 Task: Log work in the project BuildTech for the issue 'Implement a new cloud-based supply chain management system for a company with advanced supply chain planning and optimization features' spent time as '5w 1d 13h 38m' and remaining time as '4w 2d 18h 58m' and add a flag. Now add the issue to the epic 'Agile transformation'. Log work in the project BuildTech for the issue 'Integrate a new augmented reality advertising feature into an existing mobile application to enhance user experience and advertising revenue' spent time as '3w 6d 12h 9m' and remaining time as '6w 5d 5h 11m' and clone the issue. Now add the issue to the epic 'Software customization and configuration'
Action: Mouse moved to (166, 40)
Screenshot: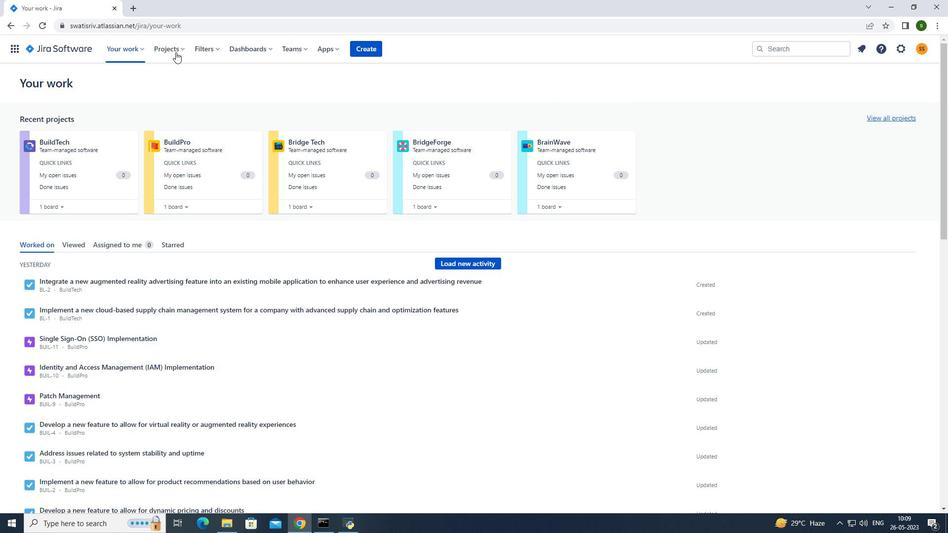
Action: Mouse pressed left at (166, 40)
Screenshot: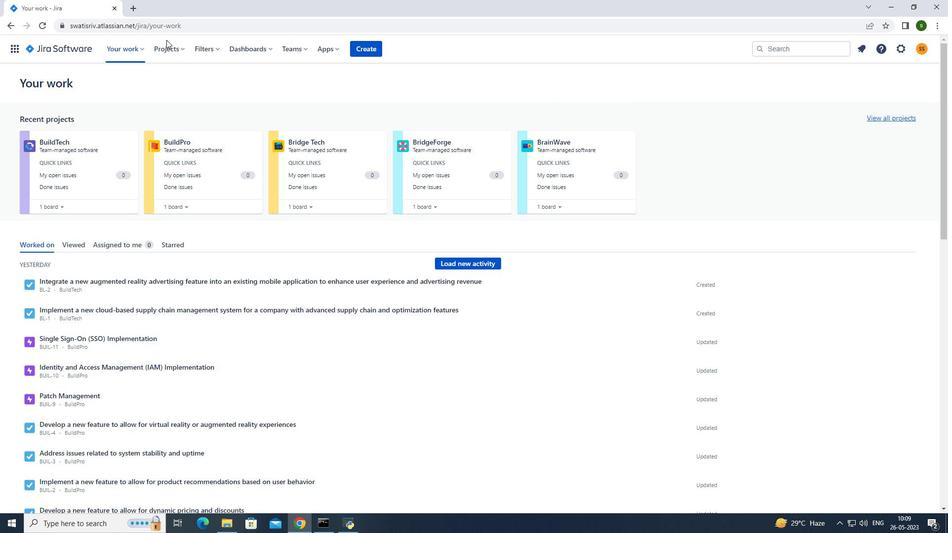 
Action: Mouse moved to (169, 44)
Screenshot: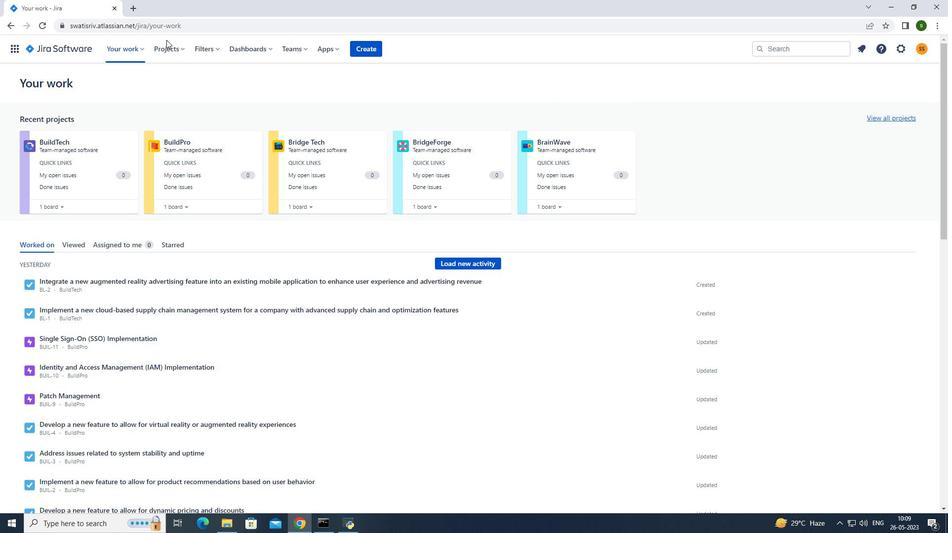 
Action: Mouse pressed left at (169, 44)
Screenshot: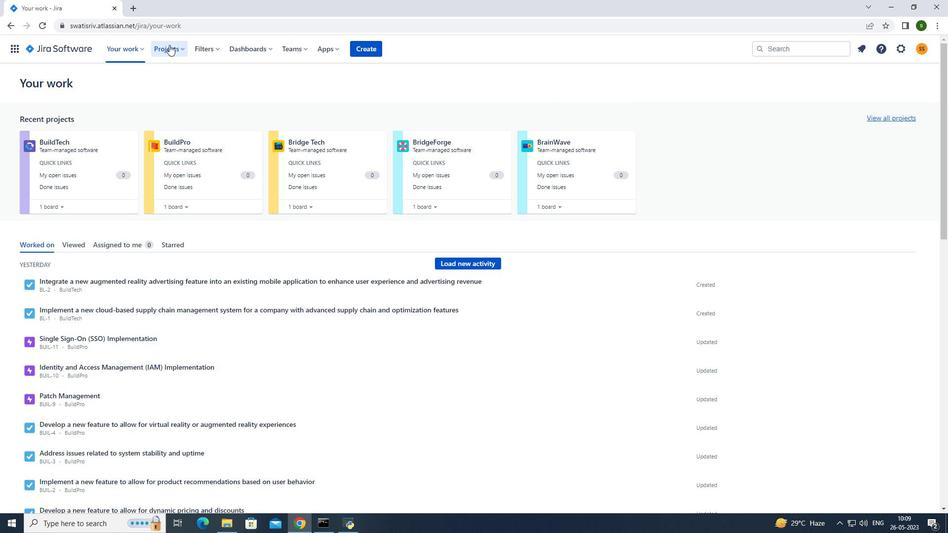
Action: Mouse moved to (235, 92)
Screenshot: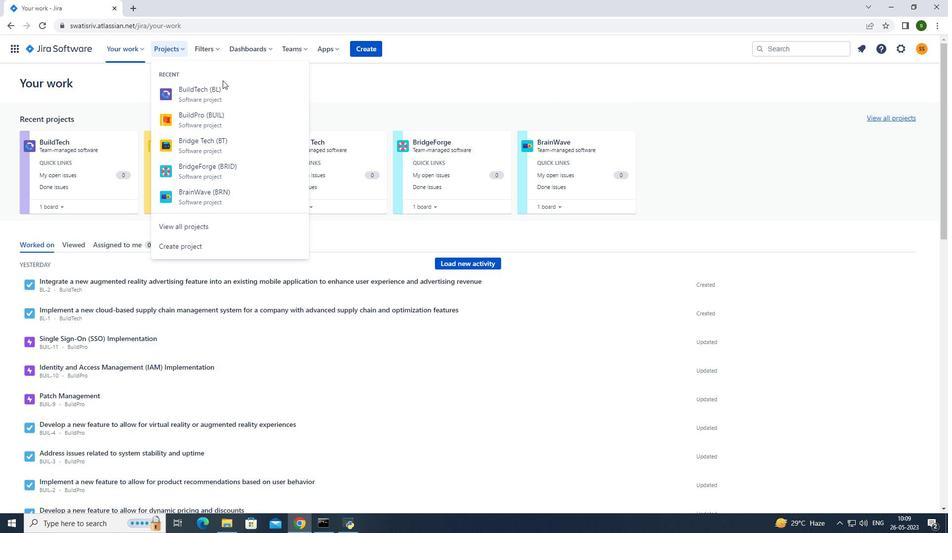 
Action: Mouse pressed left at (235, 92)
Screenshot: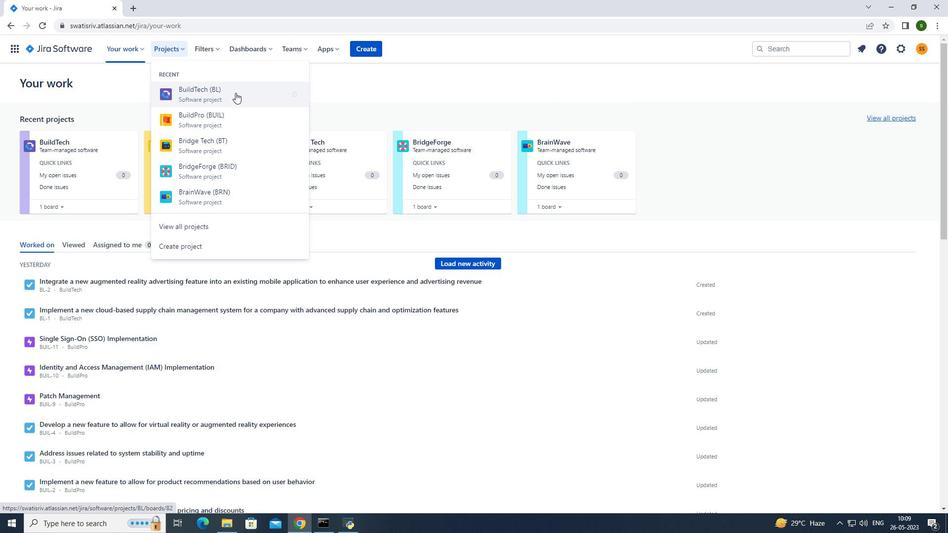 
Action: Mouse moved to (84, 156)
Screenshot: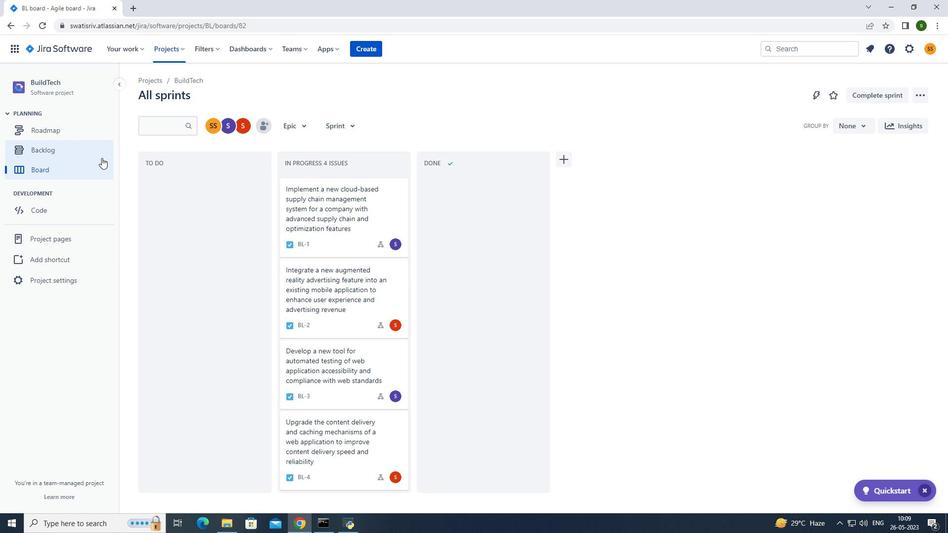 
Action: Mouse pressed left at (84, 156)
Screenshot: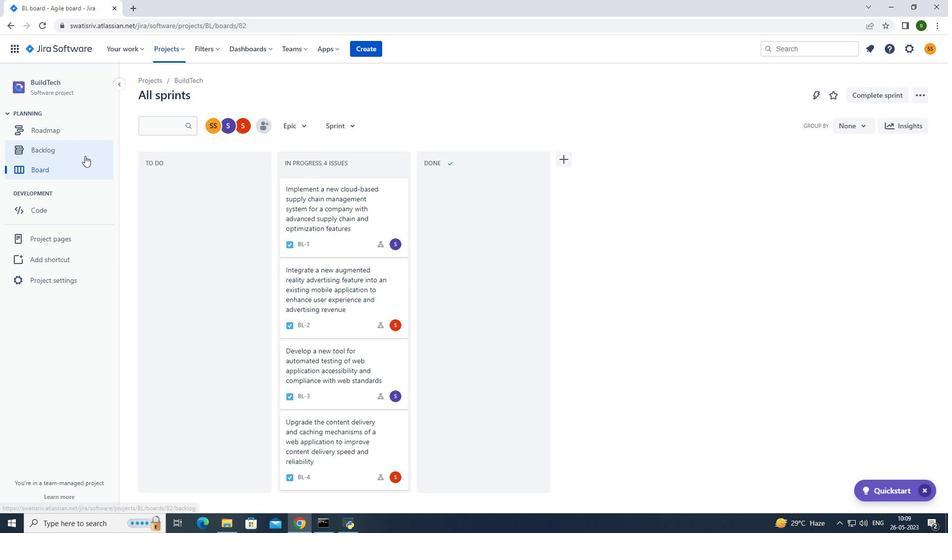 
Action: Mouse moved to (792, 184)
Screenshot: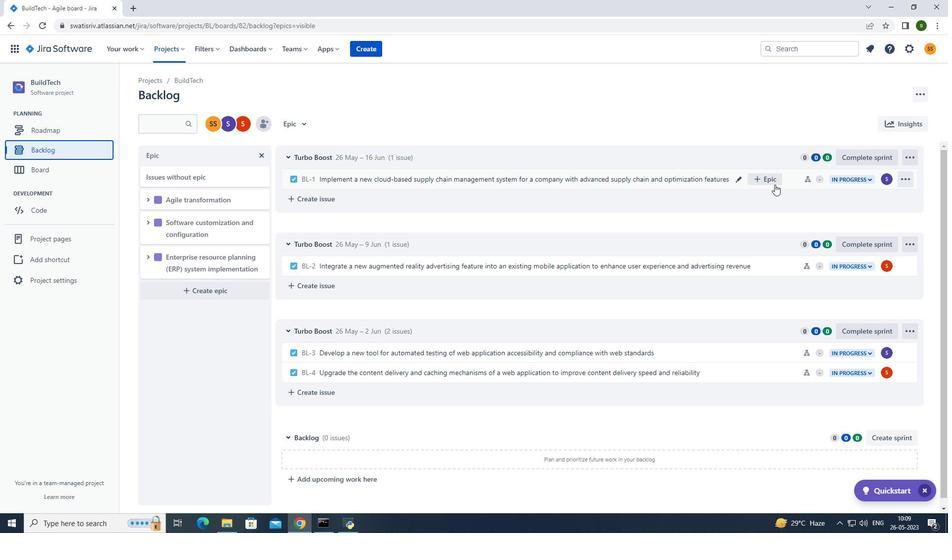 
Action: Mouse pressed left at (792, 184)
Screenshot: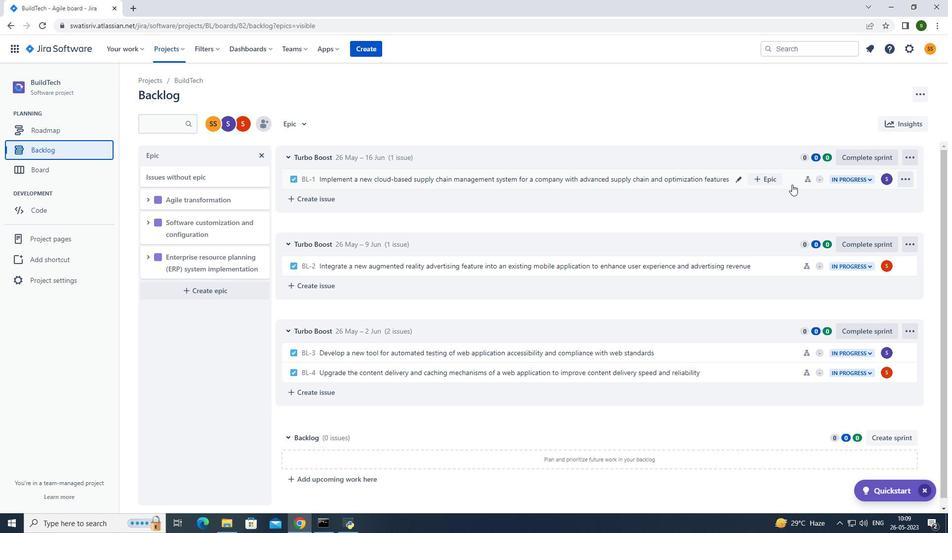 
Action: Mouse moved to (908, 158)
Screenshot: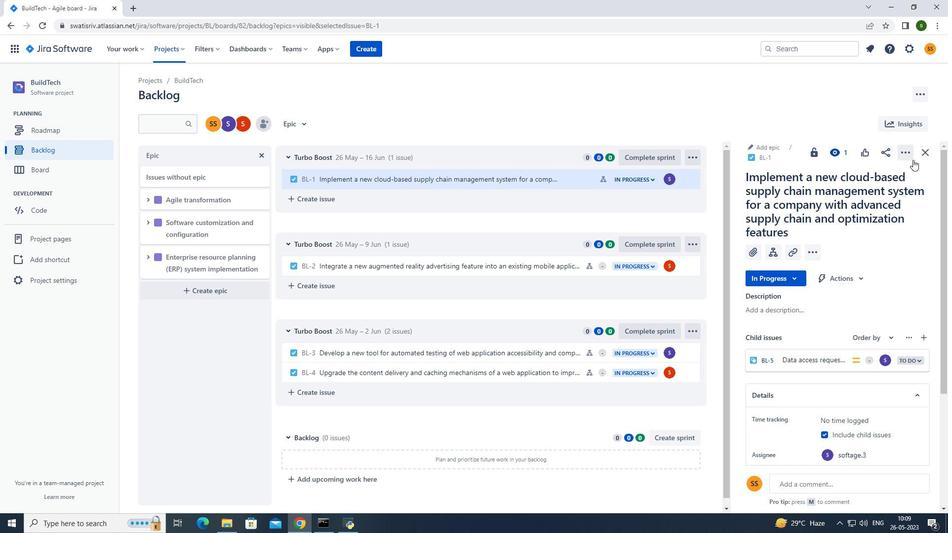 
Action: Mouse pressed left at (908, 158)
Screenshot: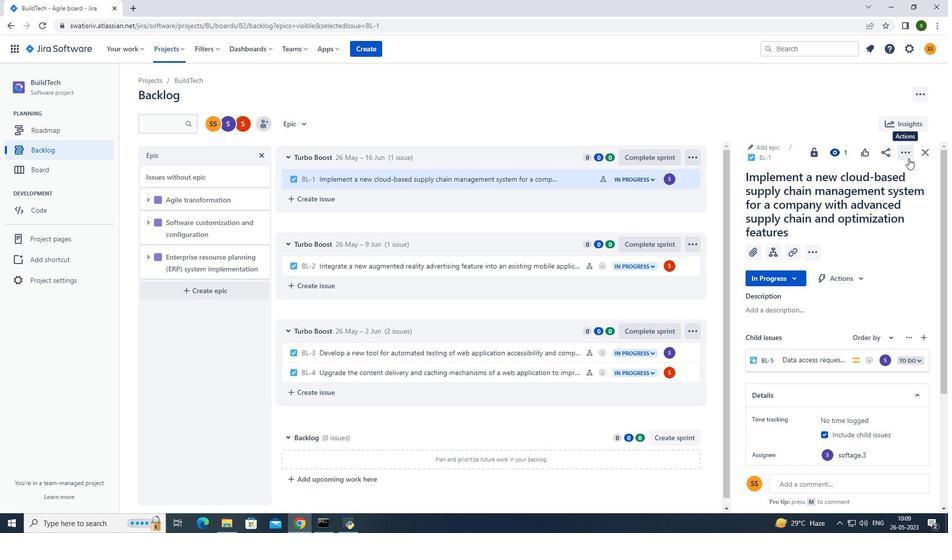 
Action: Mouse moved to (879, 175)
Screenshot: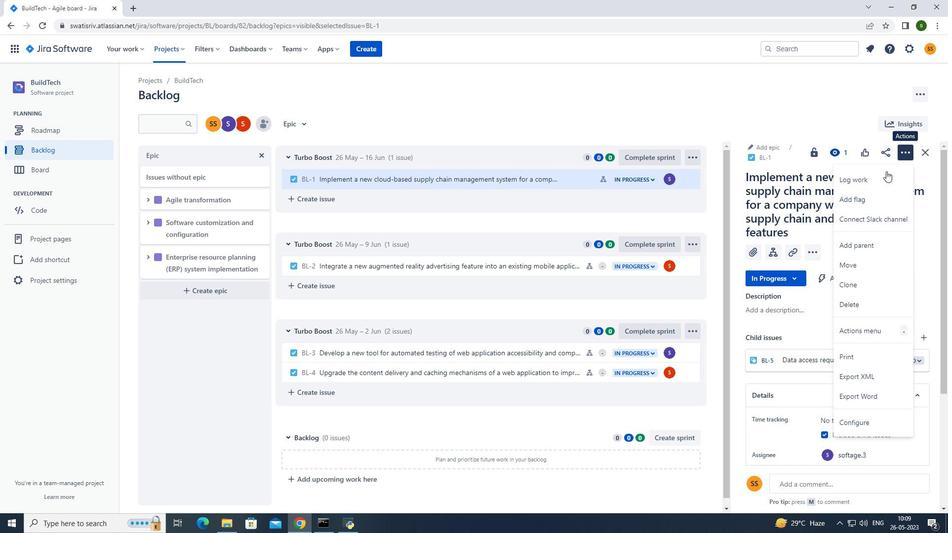 
Action: Mouse pressed left at (879, 175)
Screenshot: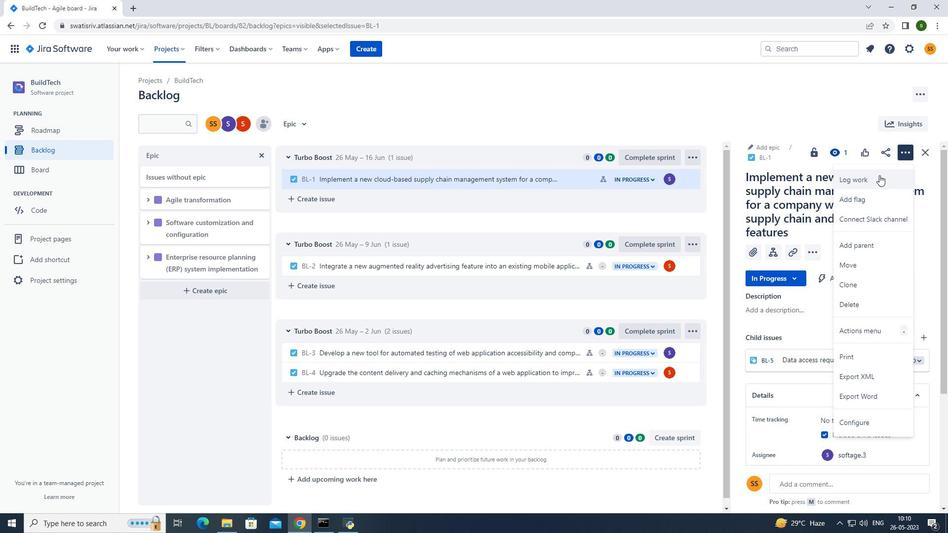 
Action: Mouse moved to (434, 145)
Screenshot: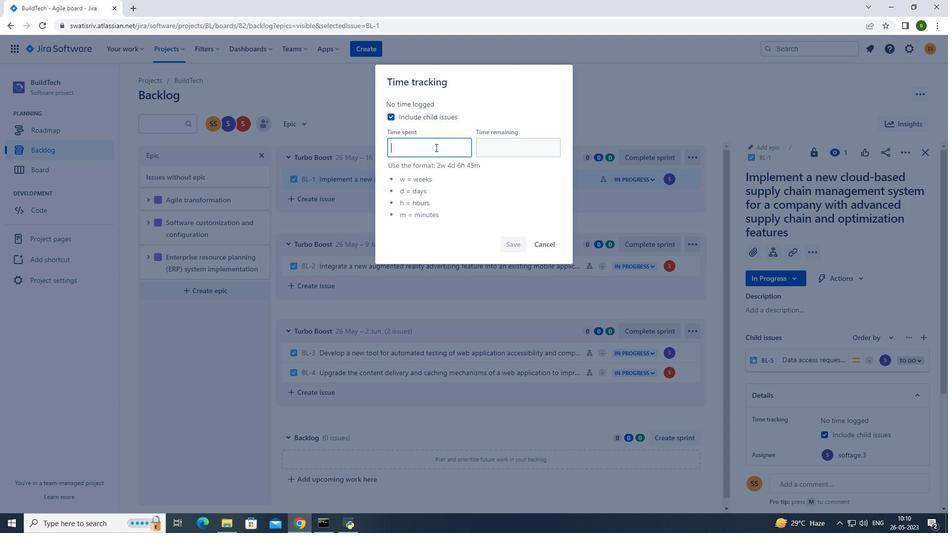 
Action: Key pressed 5w<Key.space>1d<Key.space>13h<Key.space>38m
Screenshot: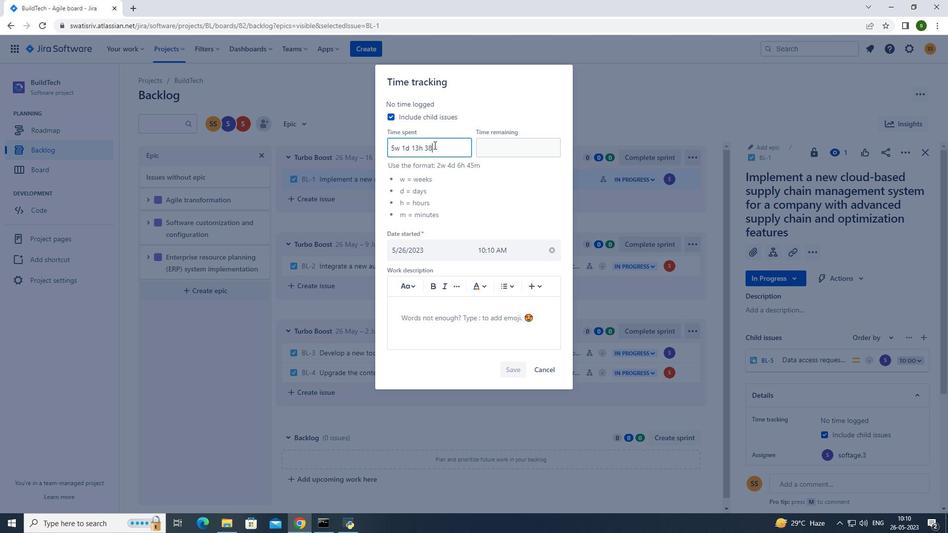 
Action: Mouse moved to (495, 143)
Screenshot: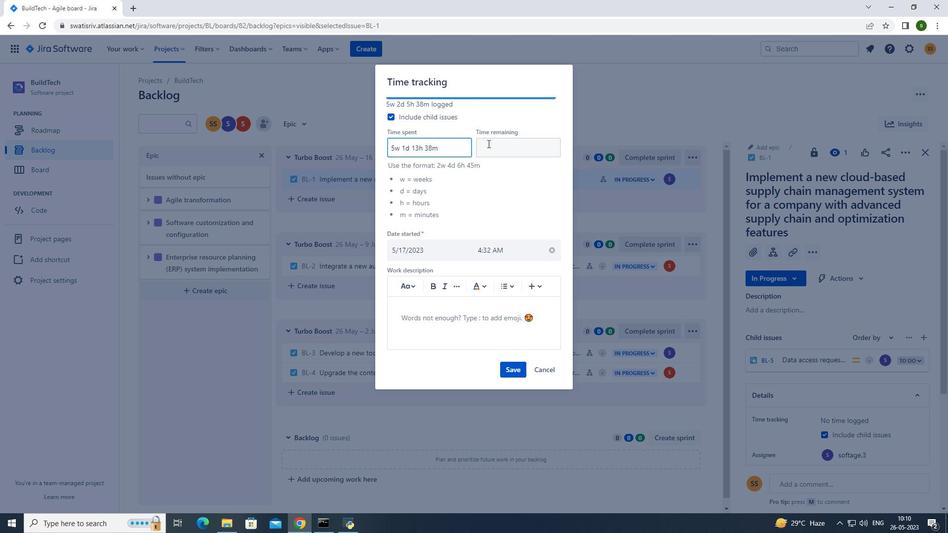 
Action: Mouse pressed left at (495, 143)
Screenshot: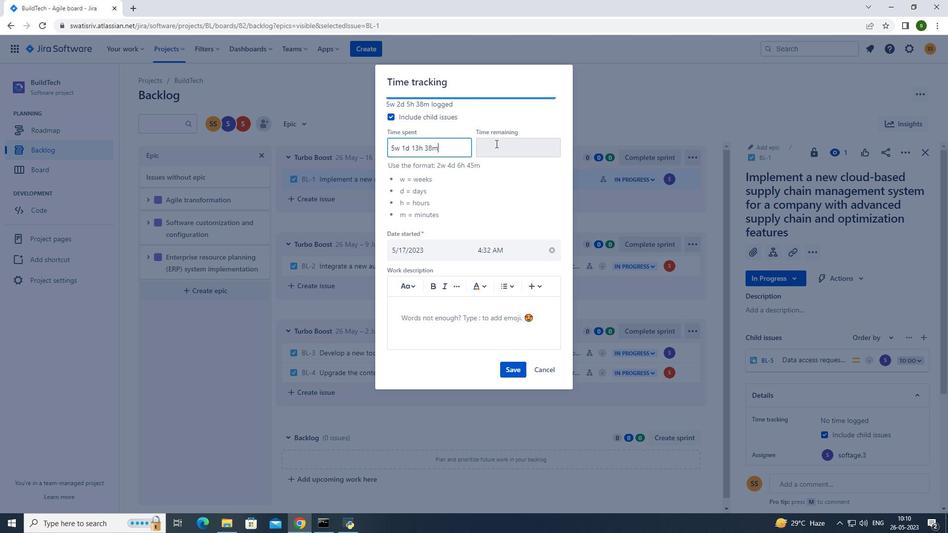 
Action: Key pressed 4w<Key.space>2d<Key.space>18h<Key.space>58m
Screenshot: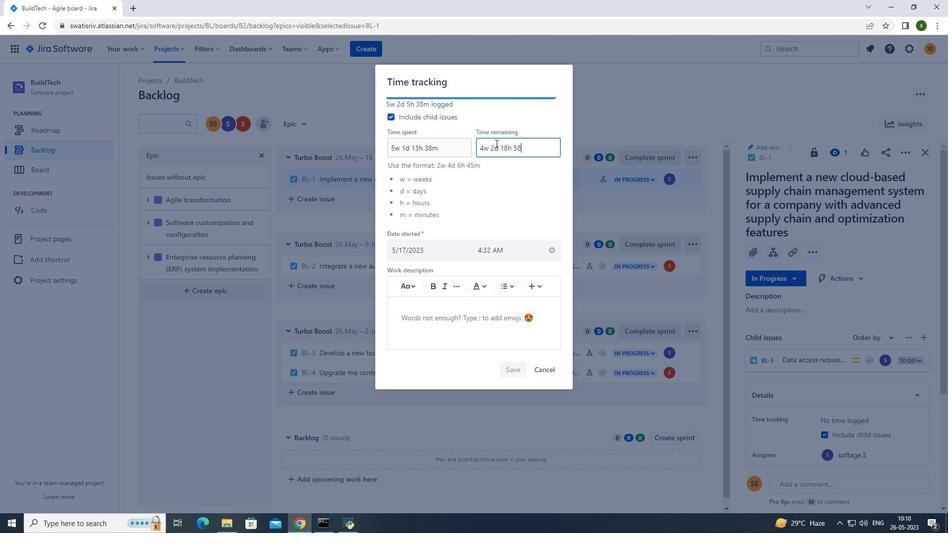 
Action: Mouse moved to (513, 367)
Screenshot: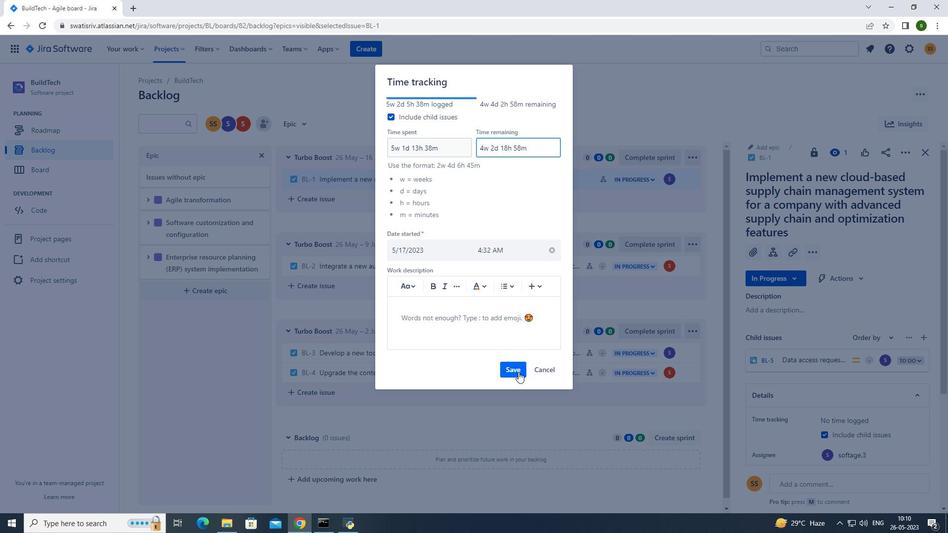 
Action: Mouse pressed left at (513, 367)
Screenshot: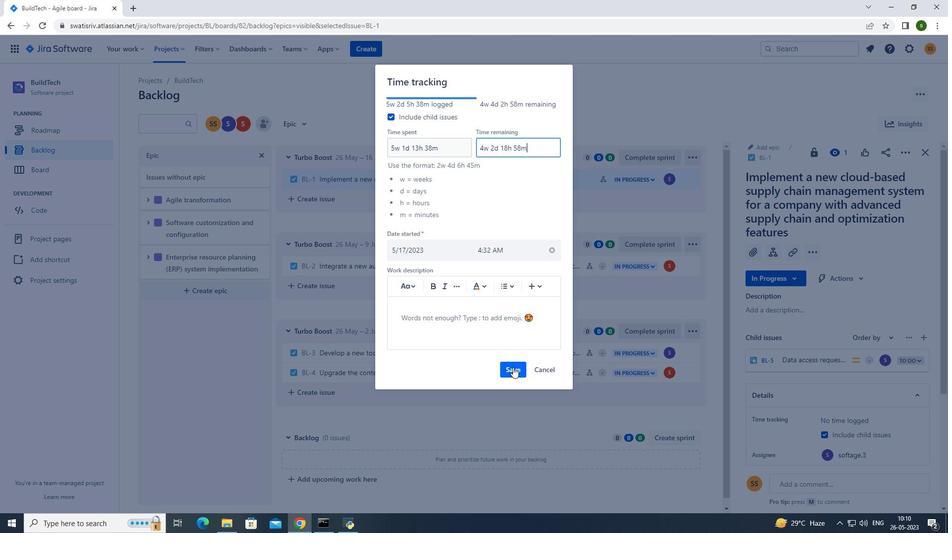 
Action: Mouse moved to (902, 151)
Screenshot: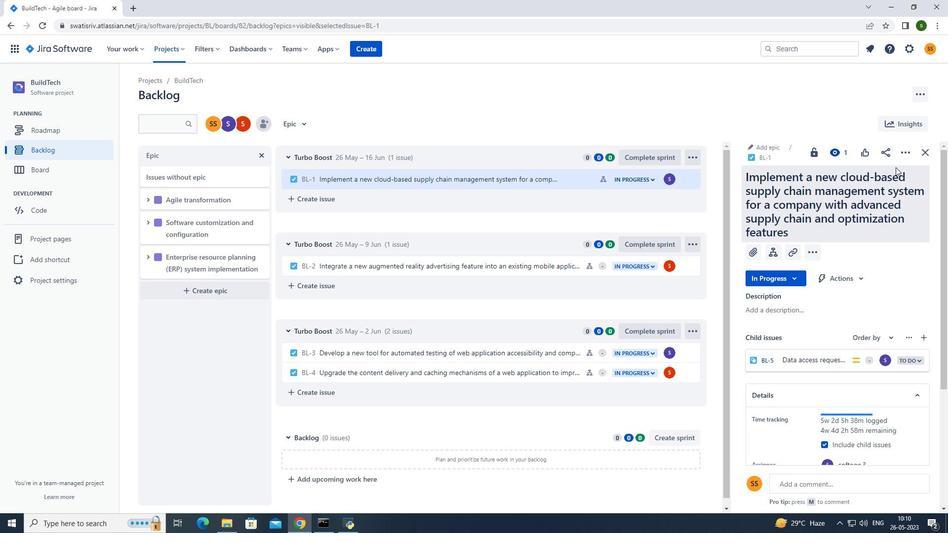 
Action: Mouse pressed left at (902, 151)
Screenshot: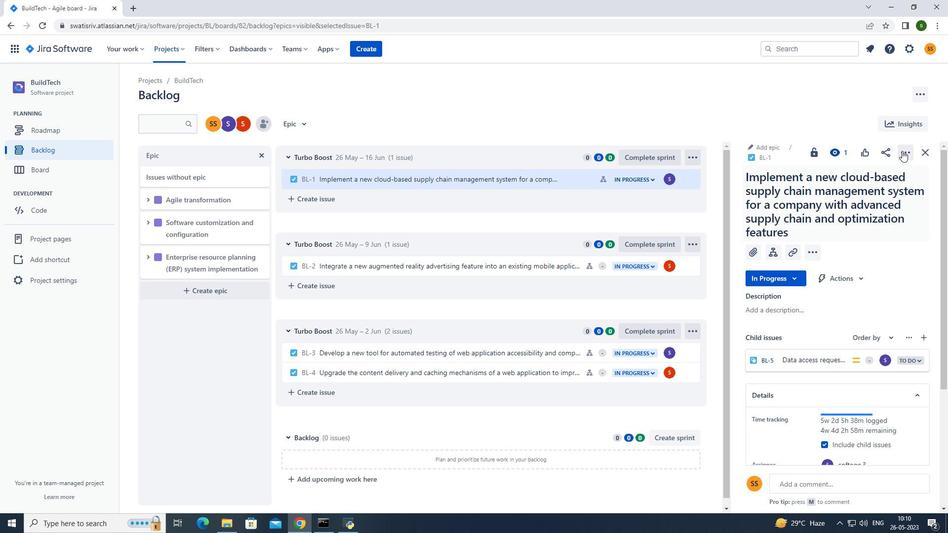 
Action: Mouse moved to (869, 198)
Screenshot: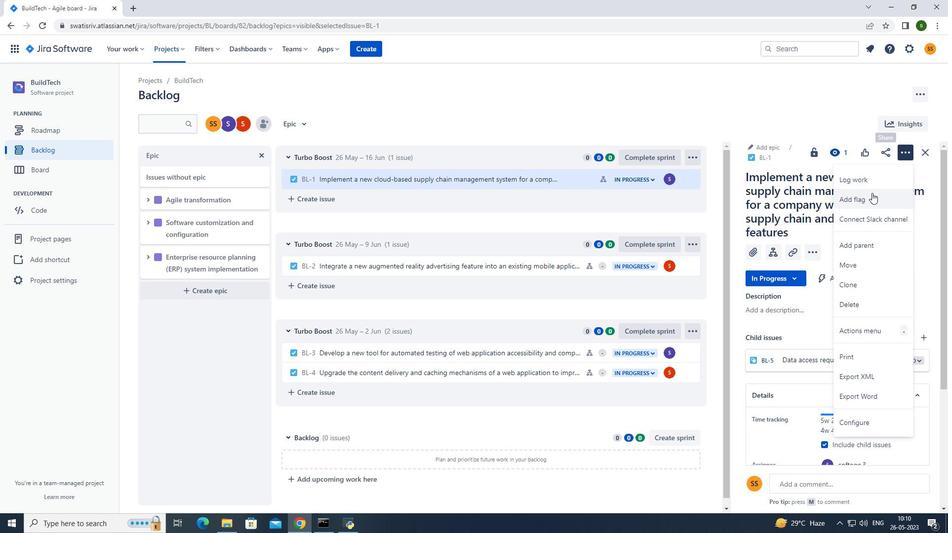
Action: Mouse pressed left at (869, 198)
Screenshot: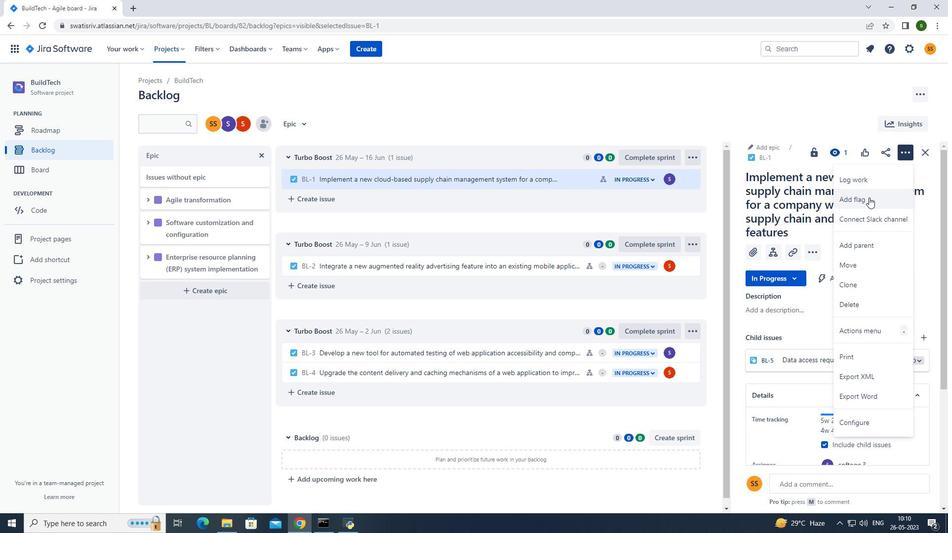 
Action: Mouse moved to (552, 179)
Screenshot: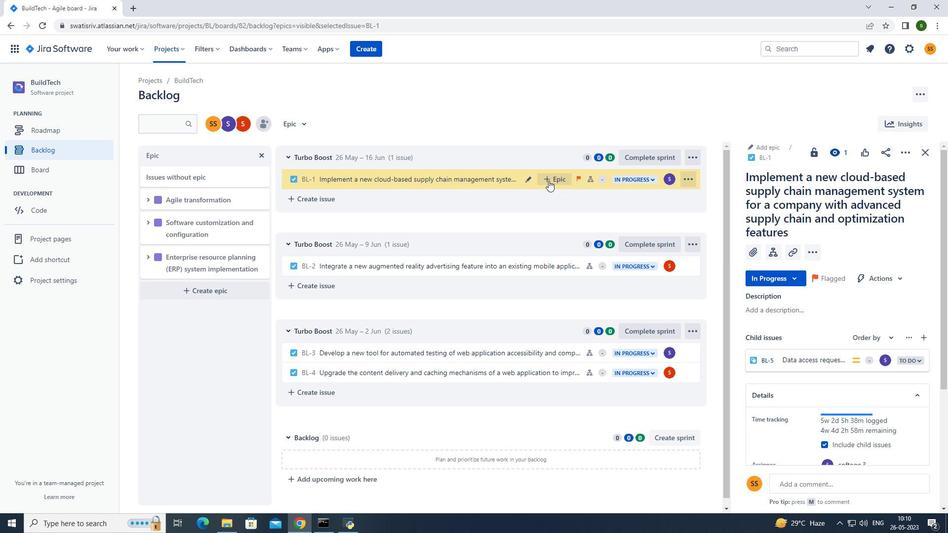 
Action: Mouse pressed left at (552, 179)
Screenshot: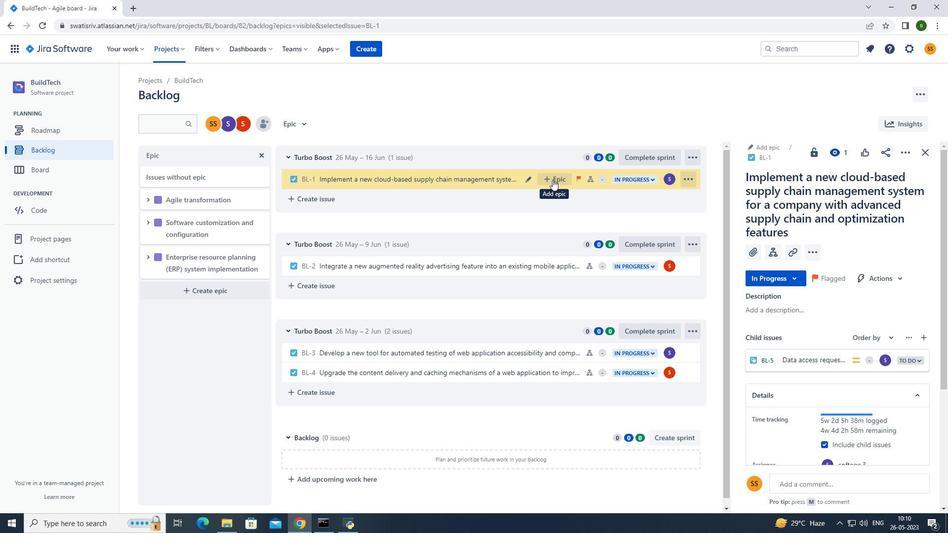 
Action: Mouse moved to (583, 246)
Screenshot: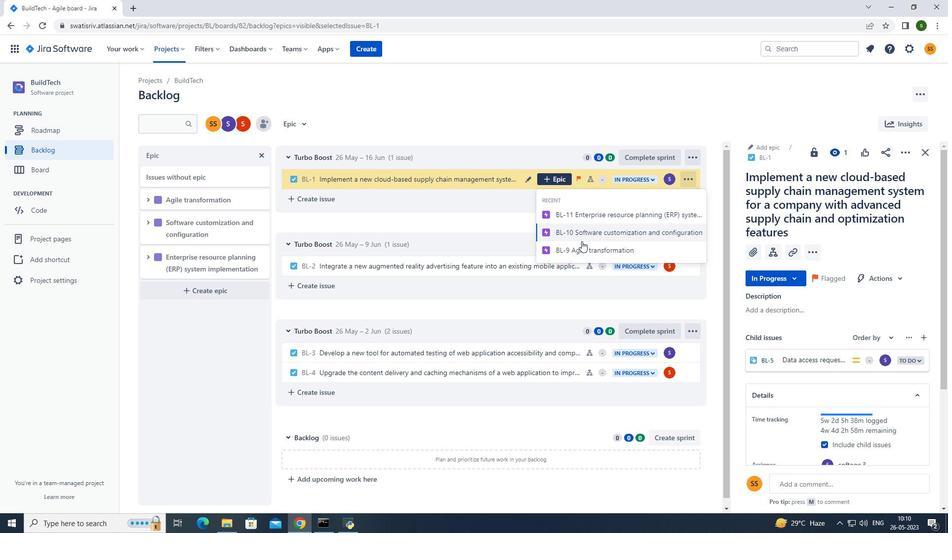 
Action: Mouse pressed left at (583, 246)
Screenshot: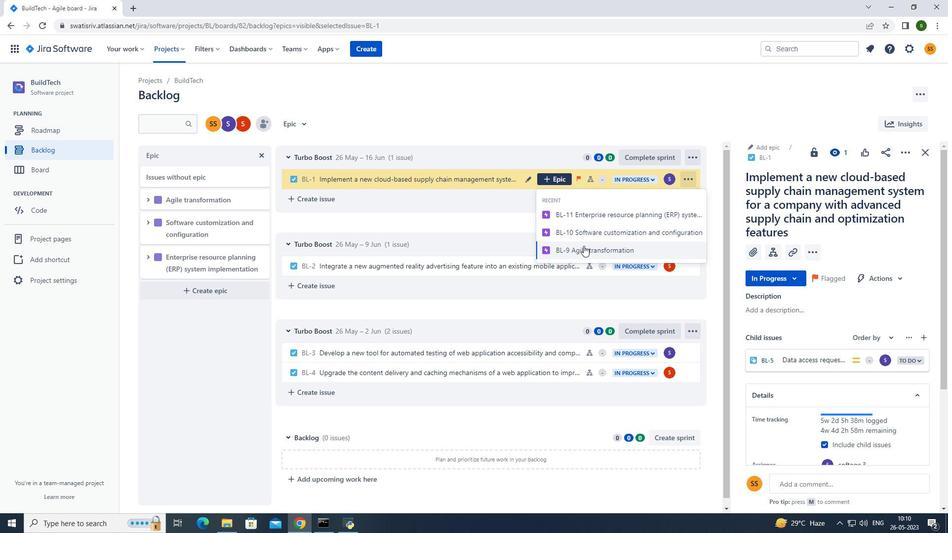 
Action: Mouse moved to (299, 127)
Screenshot: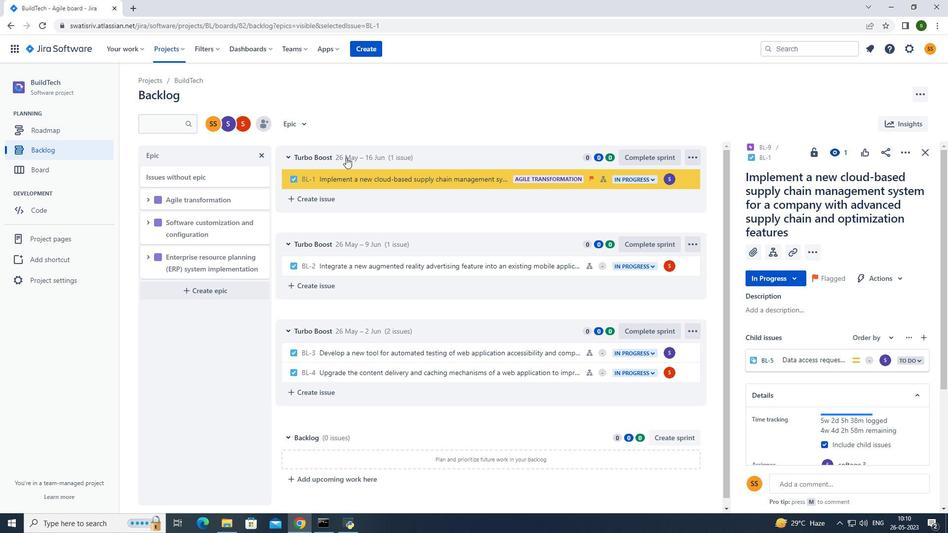 
Action: Mouse pressed left at (299, 127)
Screenshot: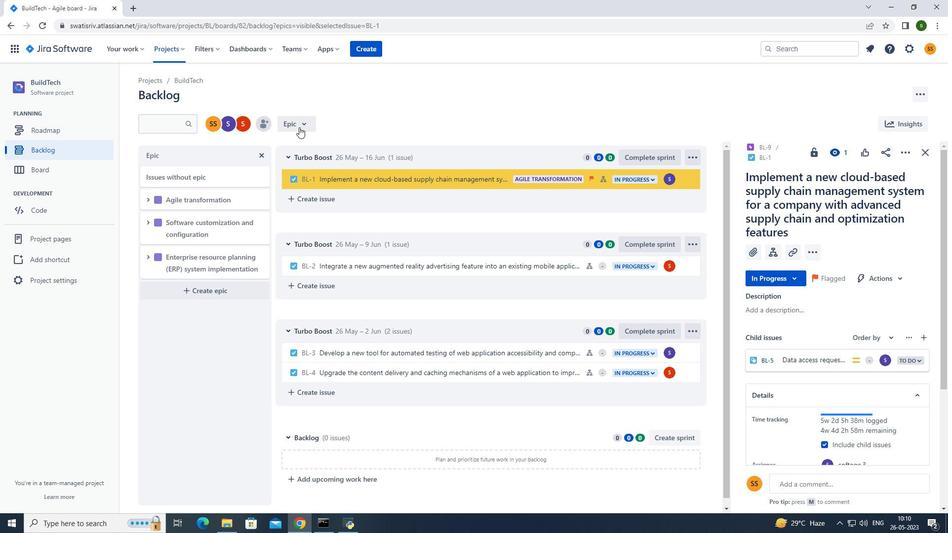 
Action: Mouse moved to (312, 165)
Screenshot: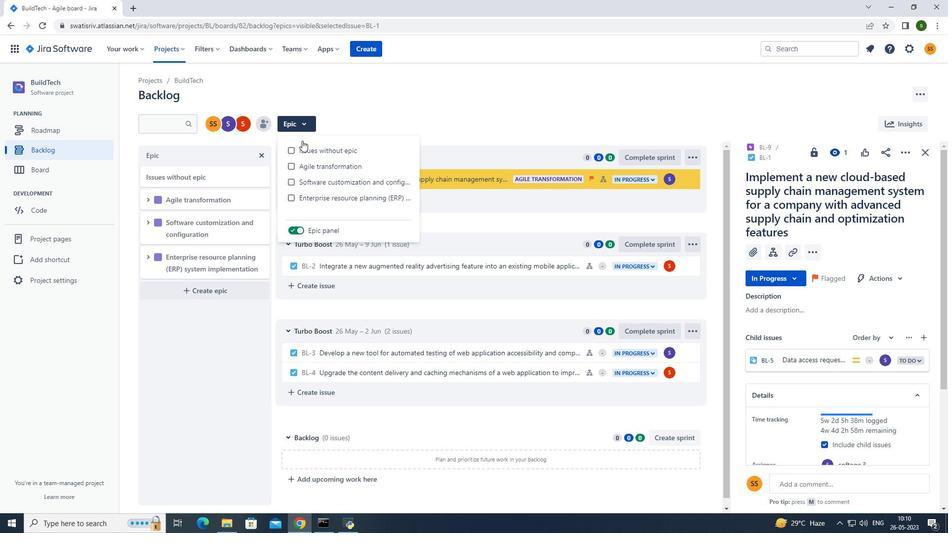 
Action: Mouse pressed left at (312, 165)
Screenshot: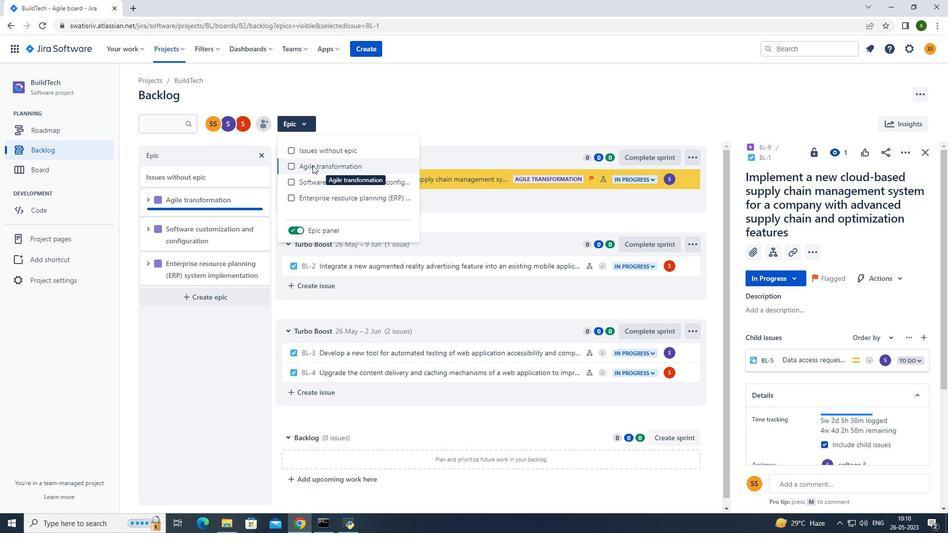 
Action: Mouse moved to (257, 91)
Screenshot: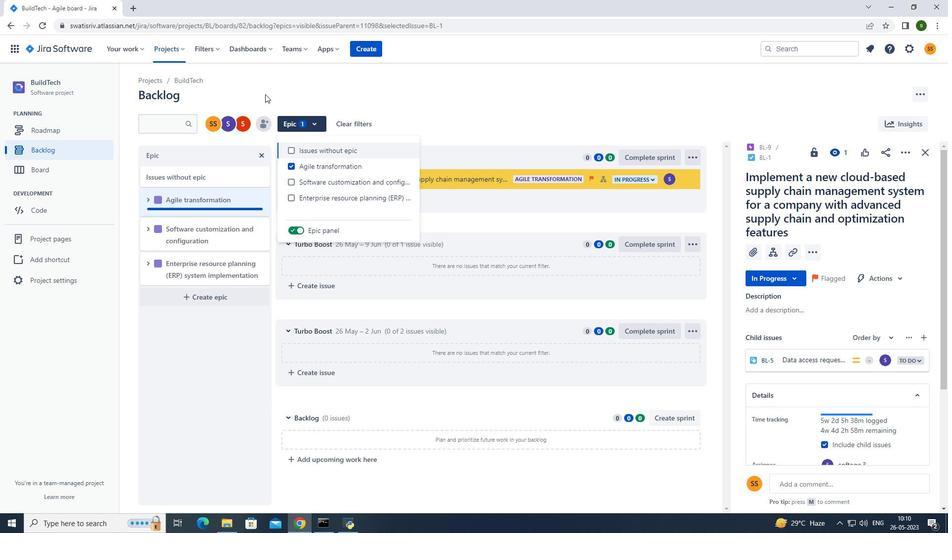 
Action: Mouse pressed left at (257, 91)
Screenshot: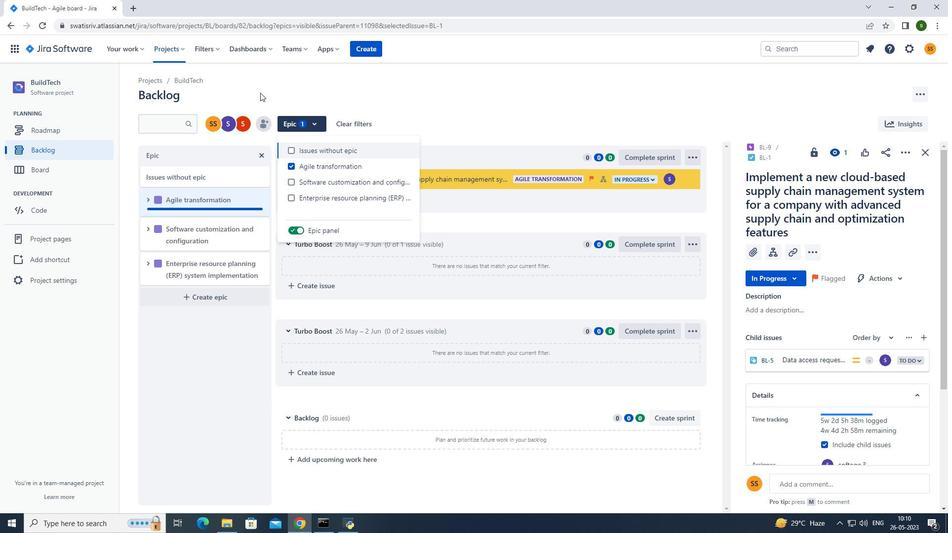 
Action: Mouse moved to (162, 48)
Screenshot: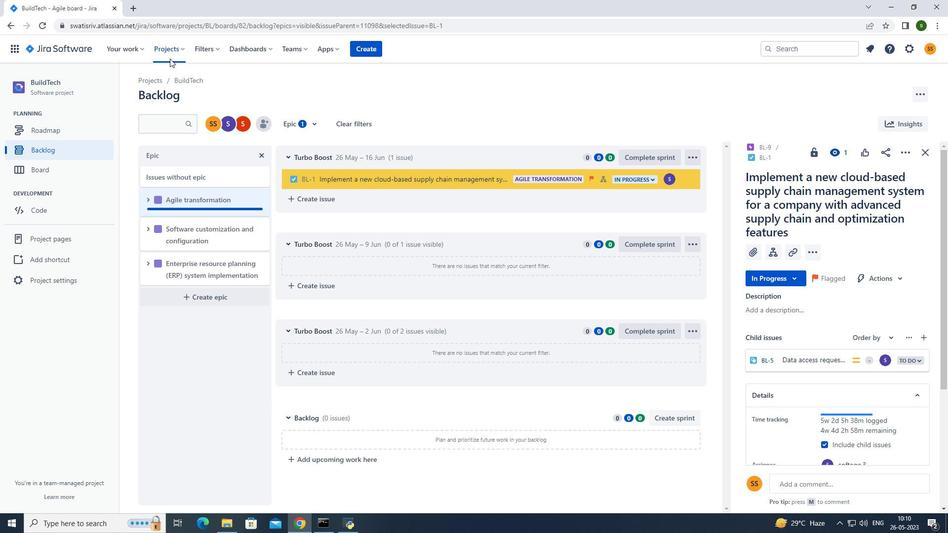 
Action: Mouse pressed left at (162, 48)
Screenshot: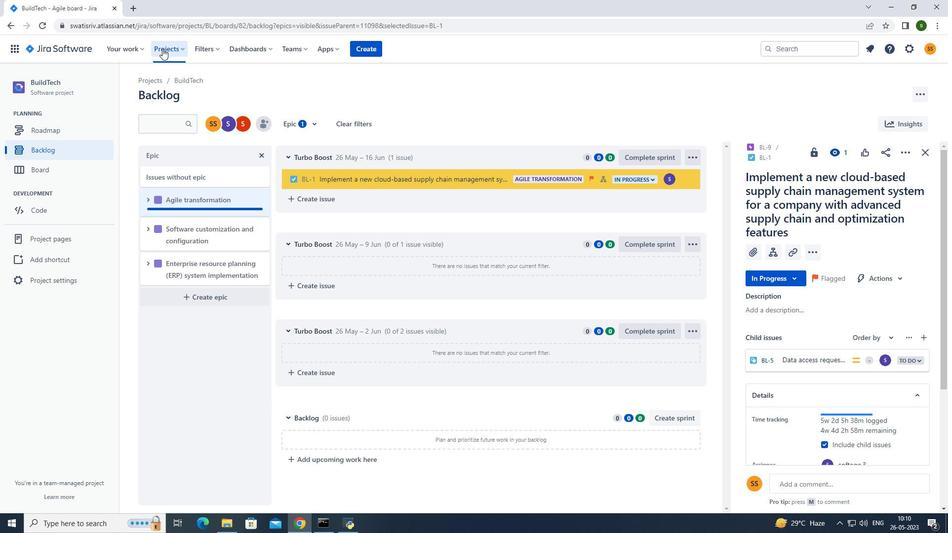 
Action: Mouse moved to (192, 91)
Screenshot: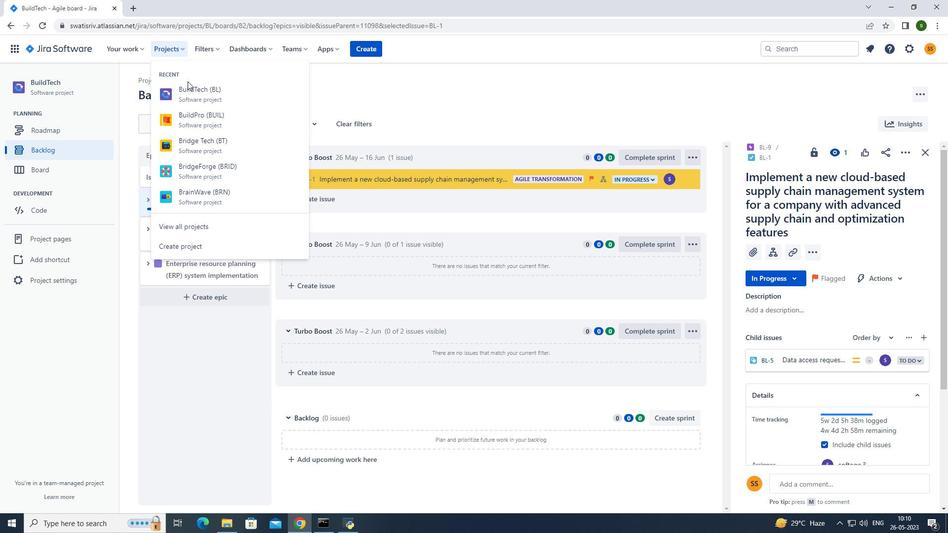 
Action: Mouse pressed left at (192, 91)
Screenshot: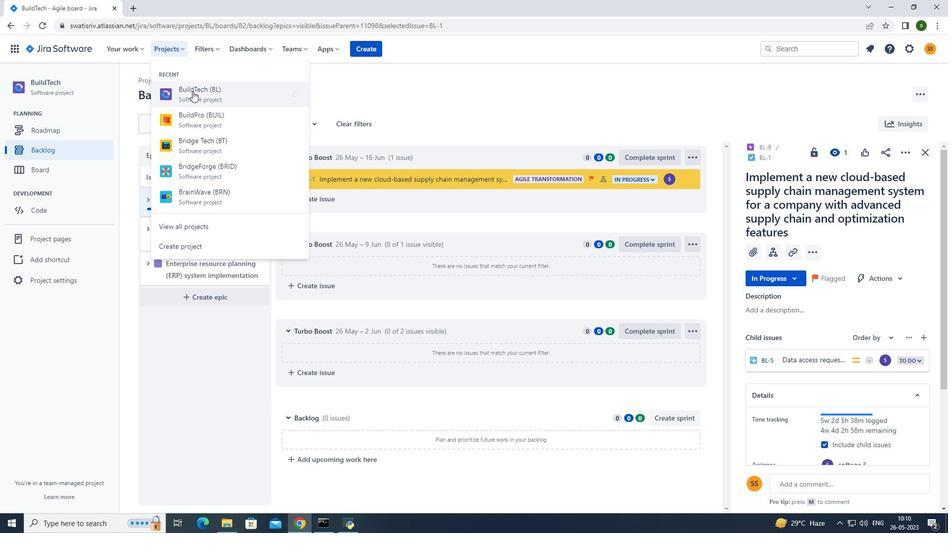 
Action: Mouse moved to (77, 155)
Screenshot: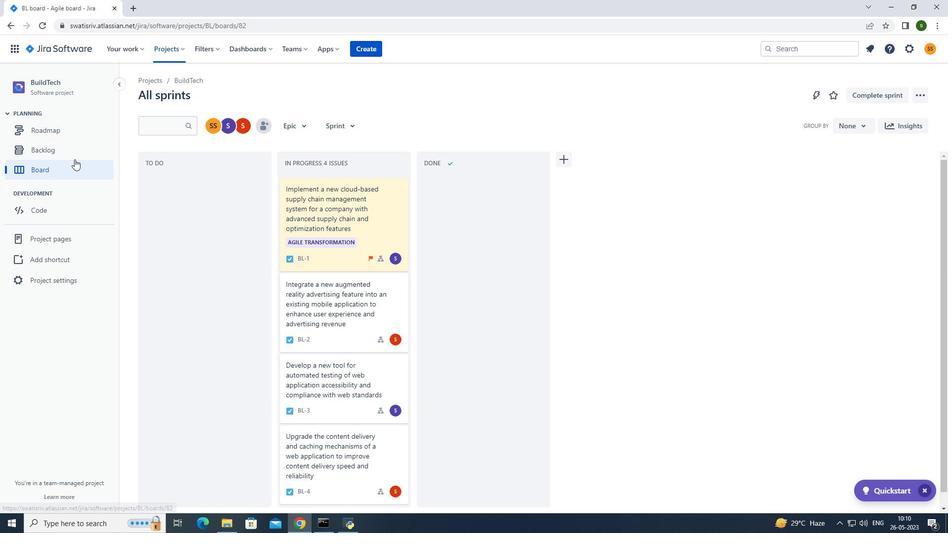 
Action: Mouse pressed left at (77, 155)
Screenshot: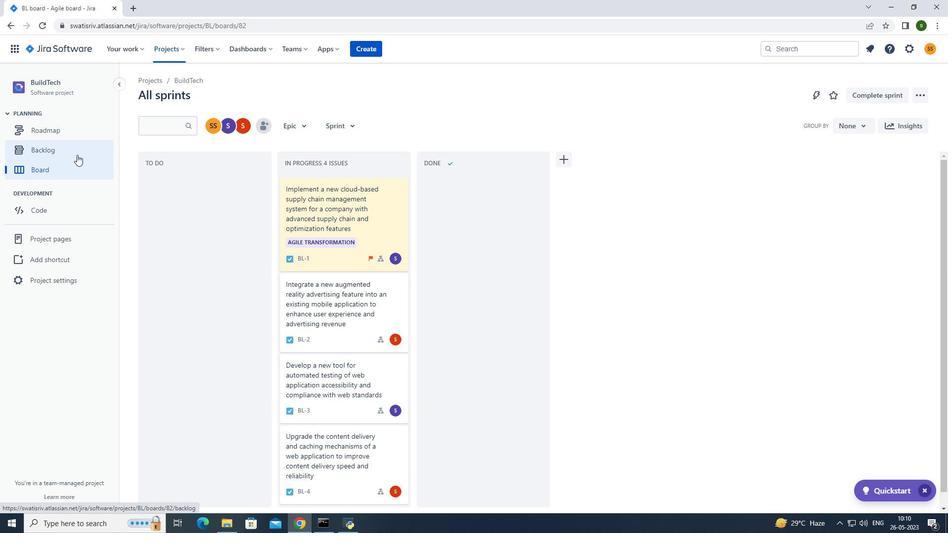 
Action: Mouse moved to (762, 274)
Screenshot: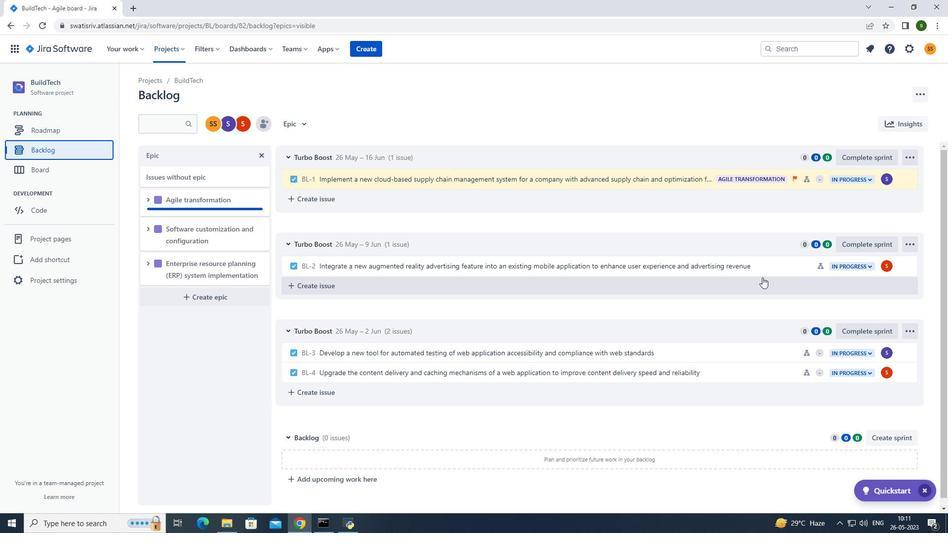 
Action: Mouse pressed left at (762, 274)
Screenshot: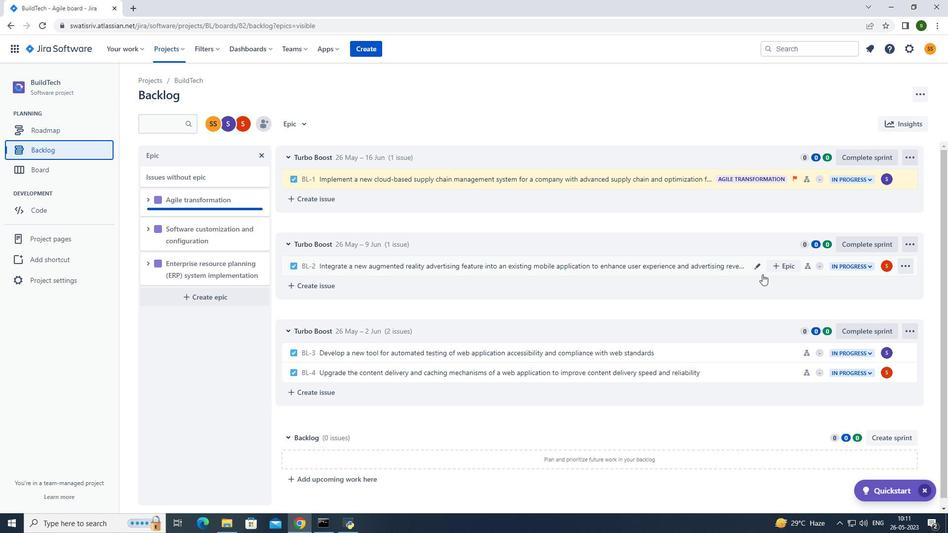 
Action: Mouse moved to (906, 155)
Screenshot: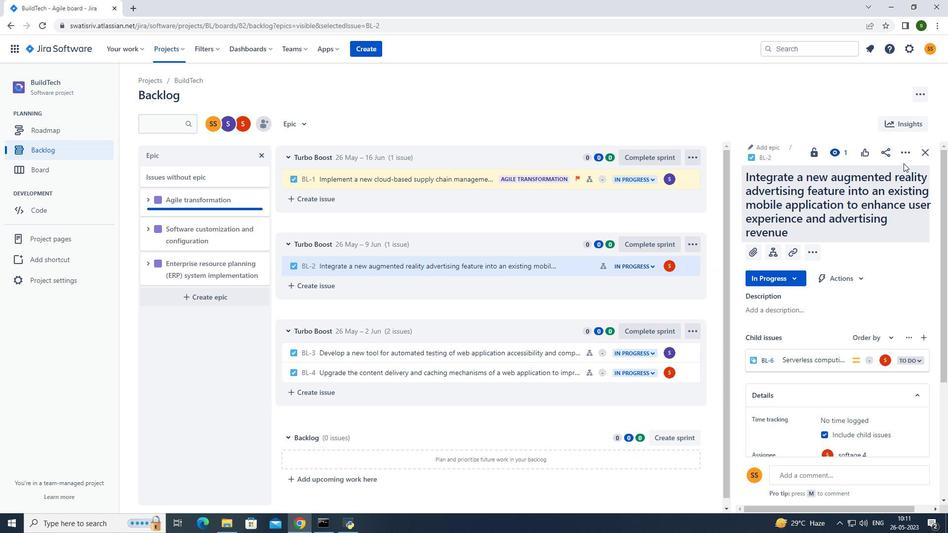 
Action: Mouse pressed left at (906, 155)
Screenshot: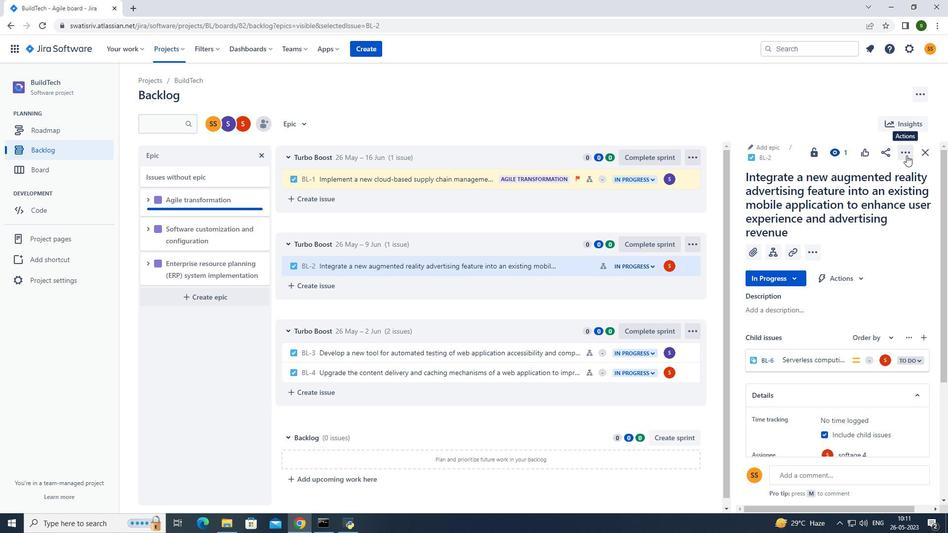 
Action: Mouse moved to (864, 177)
Screenshot: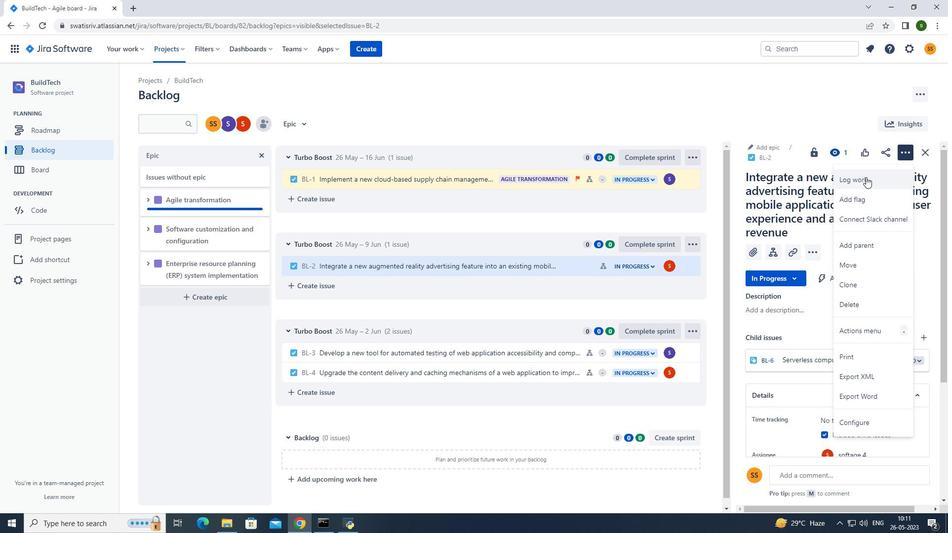 
Action: Mouse pressed left at (864, 177)
Screenshot: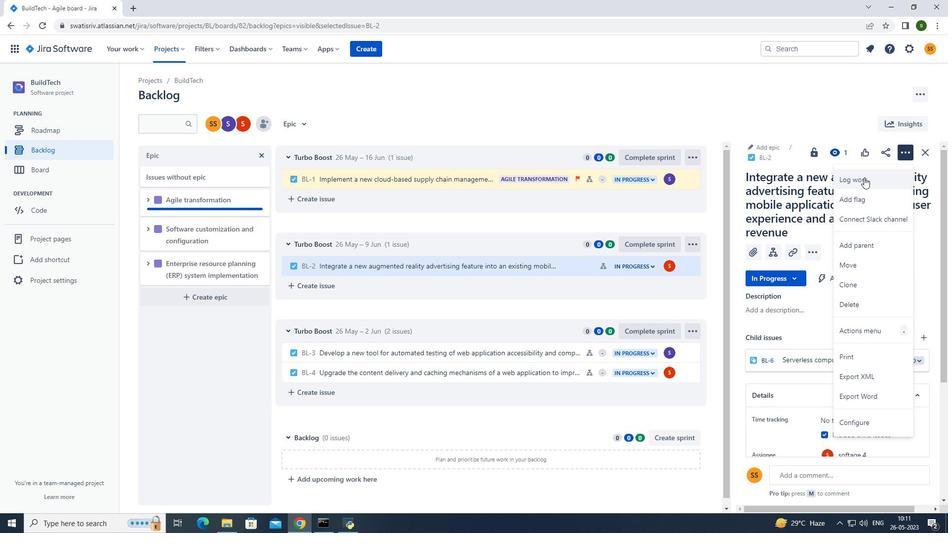 
Action: Mouse moved to (439, 149)
Screenshot: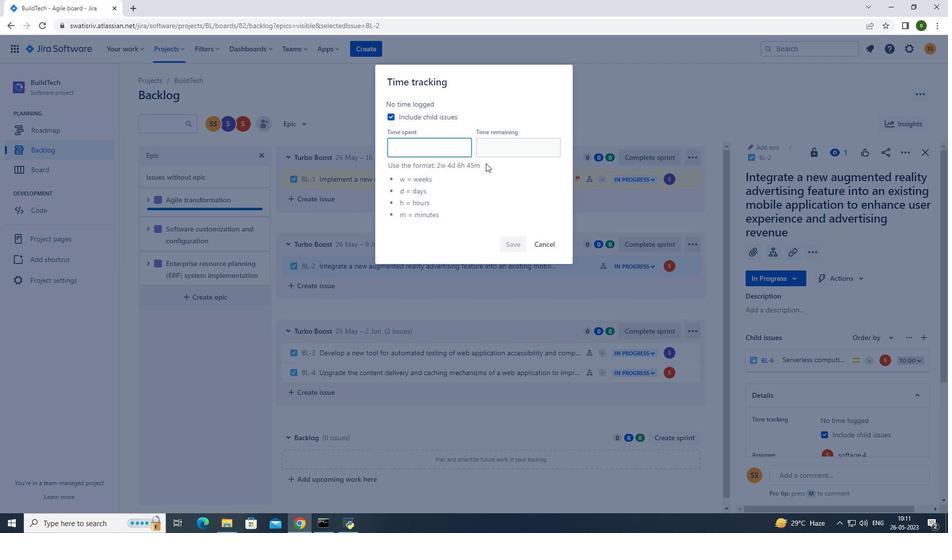 
Action: Key pressed 3w<Key.space>6d<Key.space>12h<Key.space>9m
Screenshot: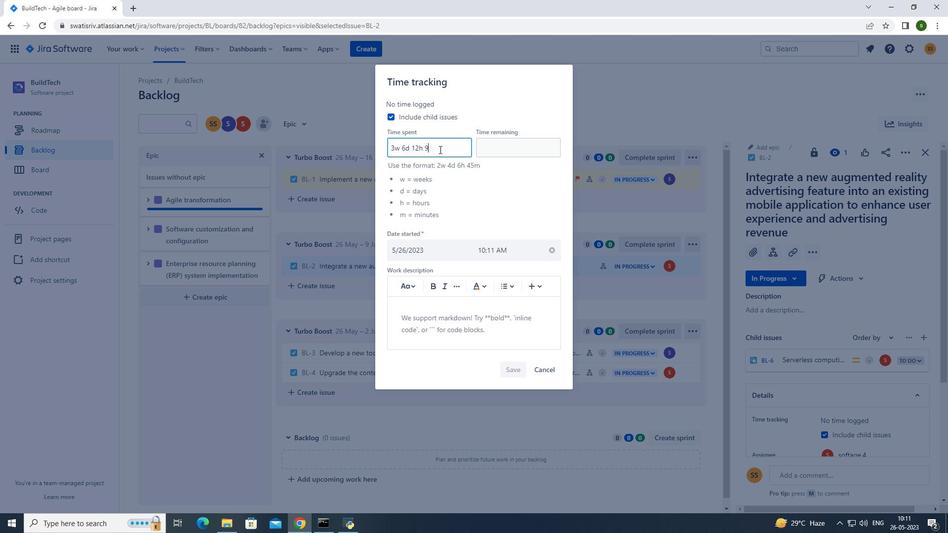 
Action: Mouse moved to (536, 156)
Screenshot: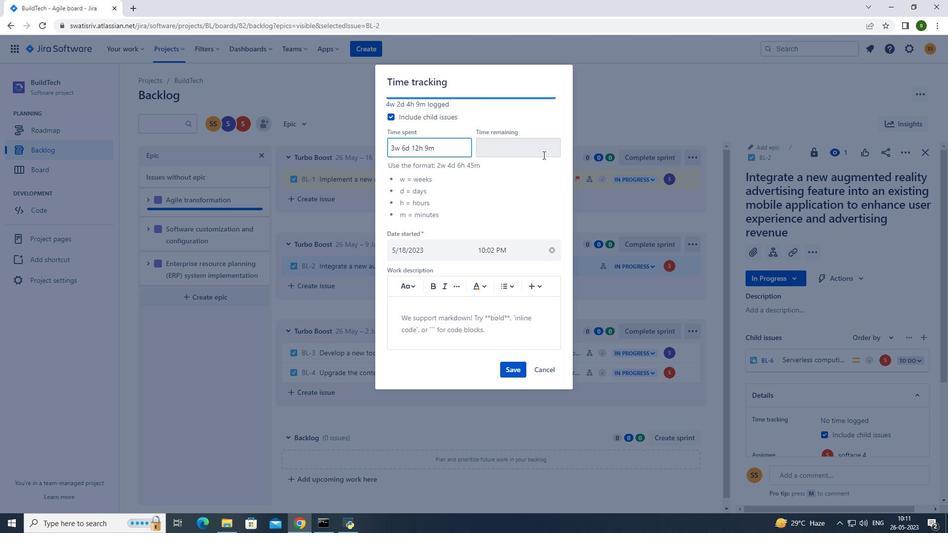 
Action: Mouse pressed left at (536, 156)
Screenshot: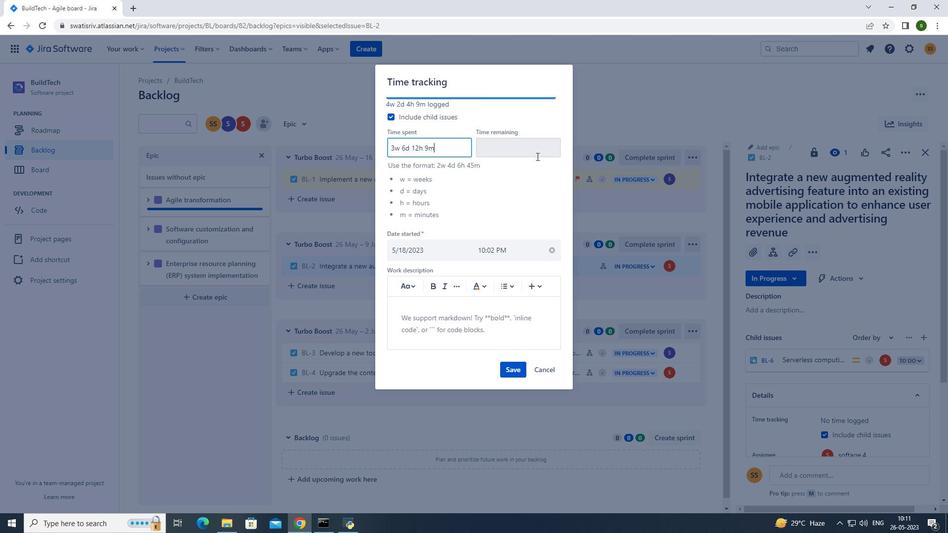 
Action: Mouse moved to (536, 156)
Screenshot: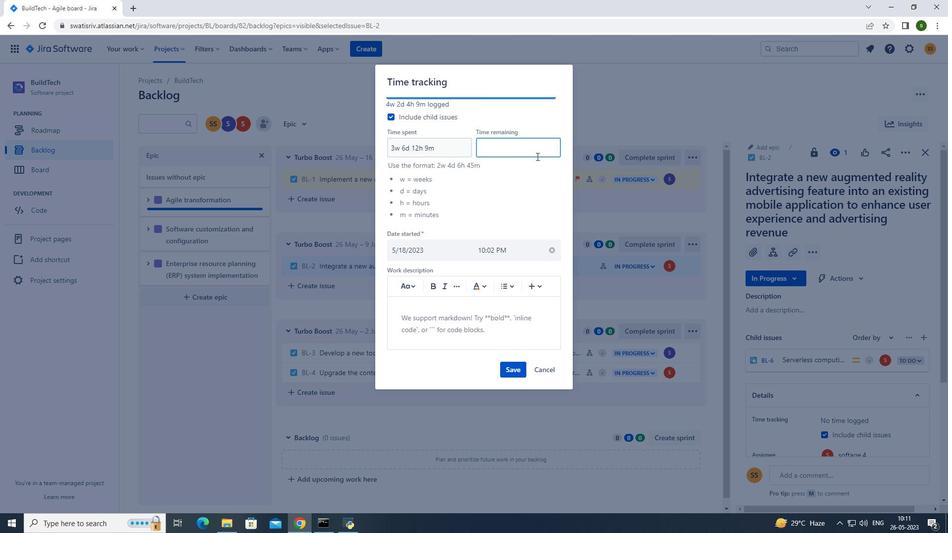 
Action: Key pressed 6w
Screenshot: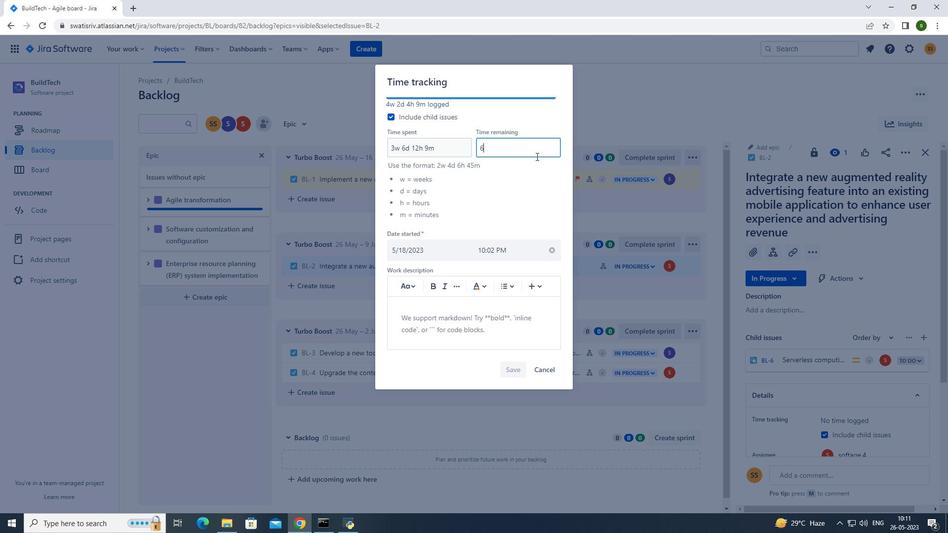 
Action: Mouse moved to (535, 157)
Screenshot: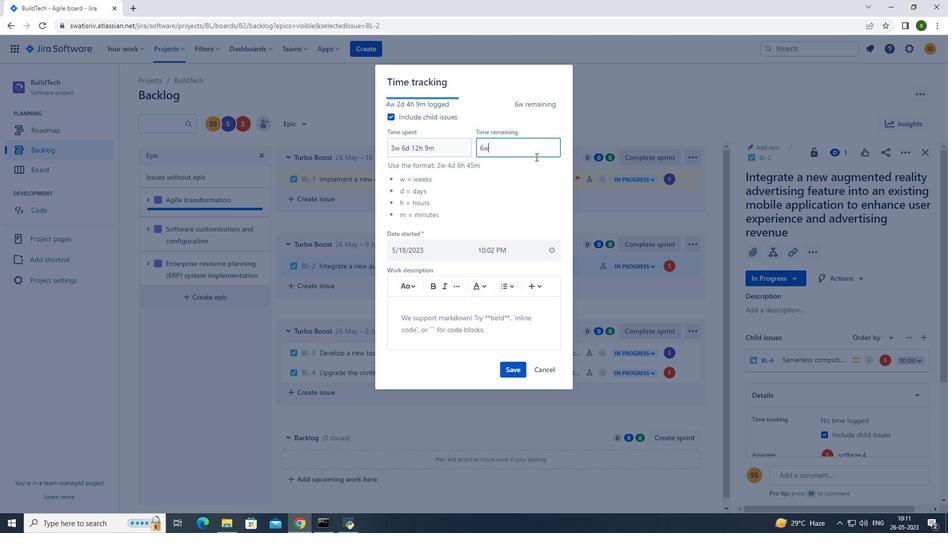 
Action: Key pressed <Key.space>5d<Key.space>5h<Key.space>11m
Screenshot: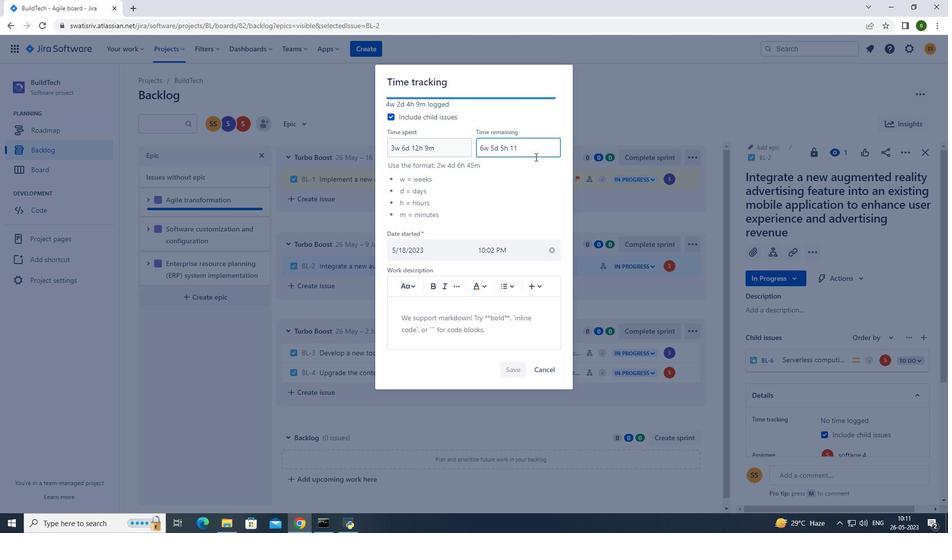 
Action: Mouse moved to (515, 367)
Screenshot: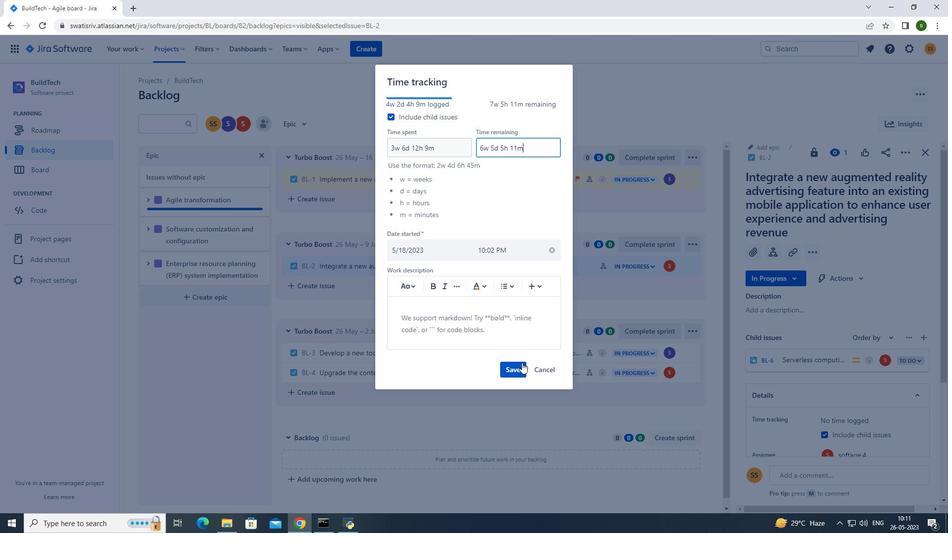 
Action: Mouse pressed left at (515, 367)
Screenshot: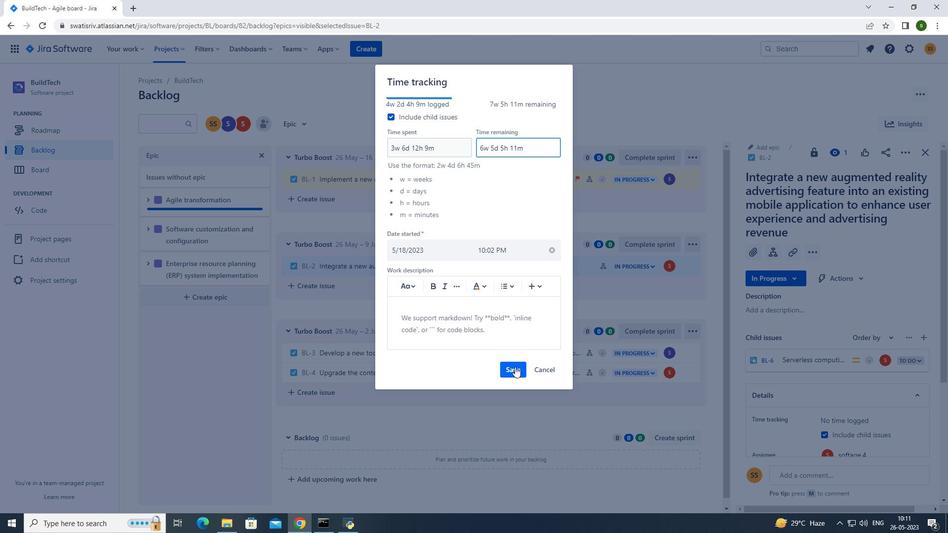 
Action: Mouse moved to (905, 149)
Screenshot: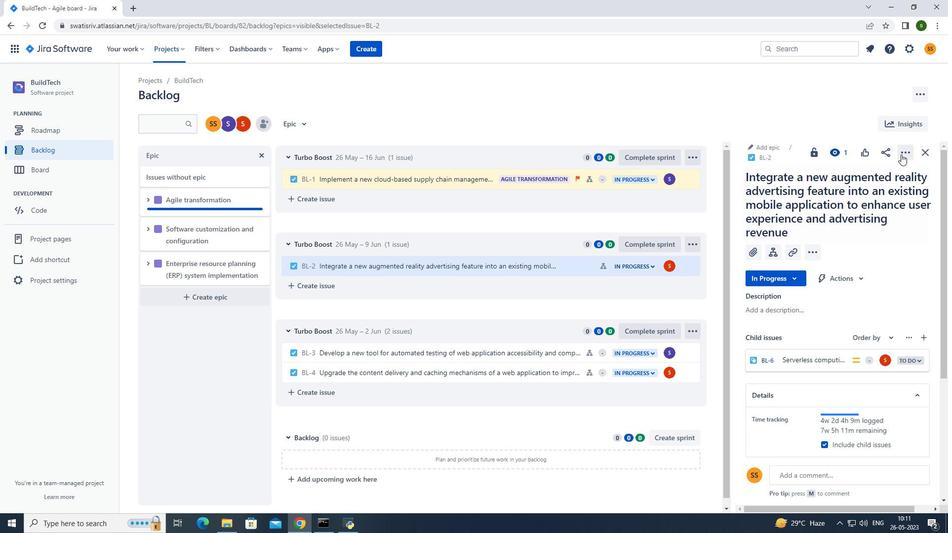 
Action: Mouse pressed left at (905, 149)
Screenshot: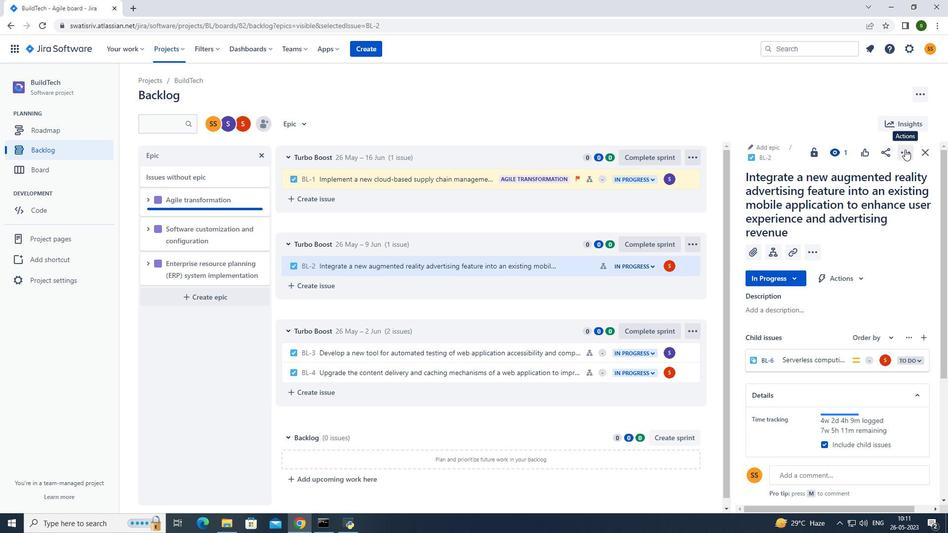 
Action: Mouse moved to (864, 289)
Screenshot: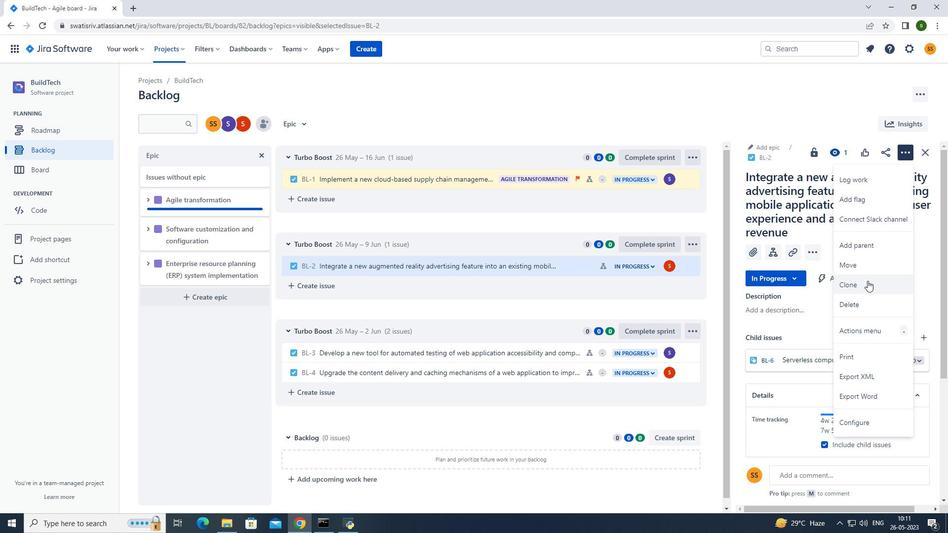 
Action: Mouse pressed left at (864, 289)
Screenshot: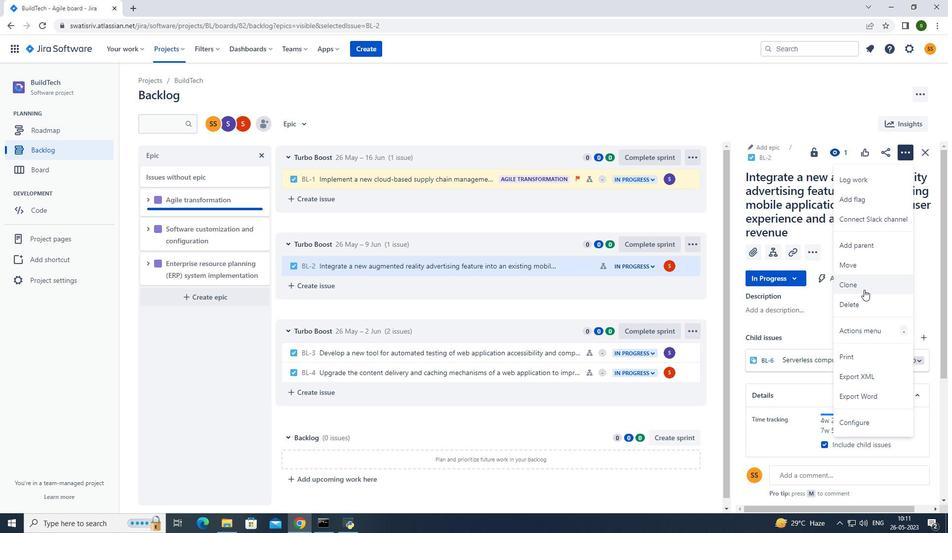 
Action: Mouse moved to (509, 213)
Screenshot: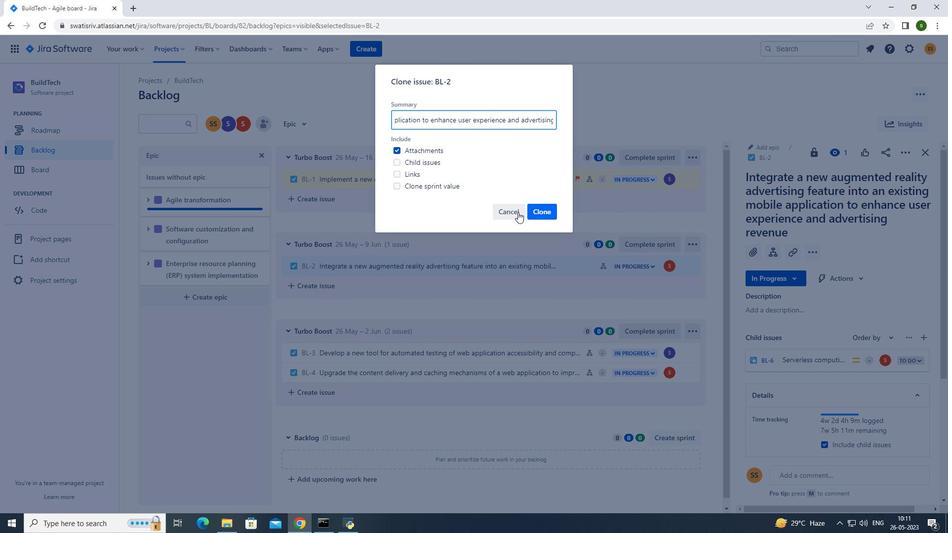 
Action: Mouse pressed left at (509, 213)
Screenshot: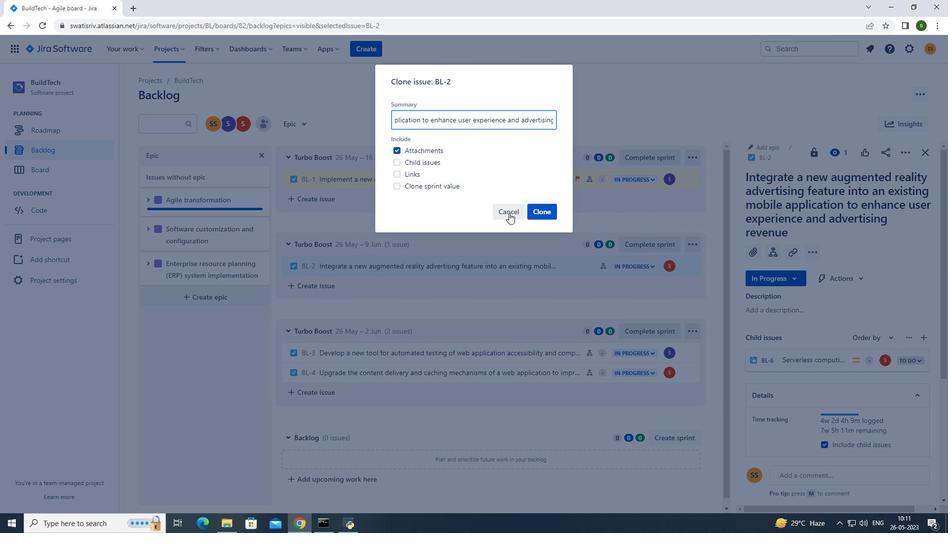 
Action: Mouse moved to (574, 264)
Screenshot: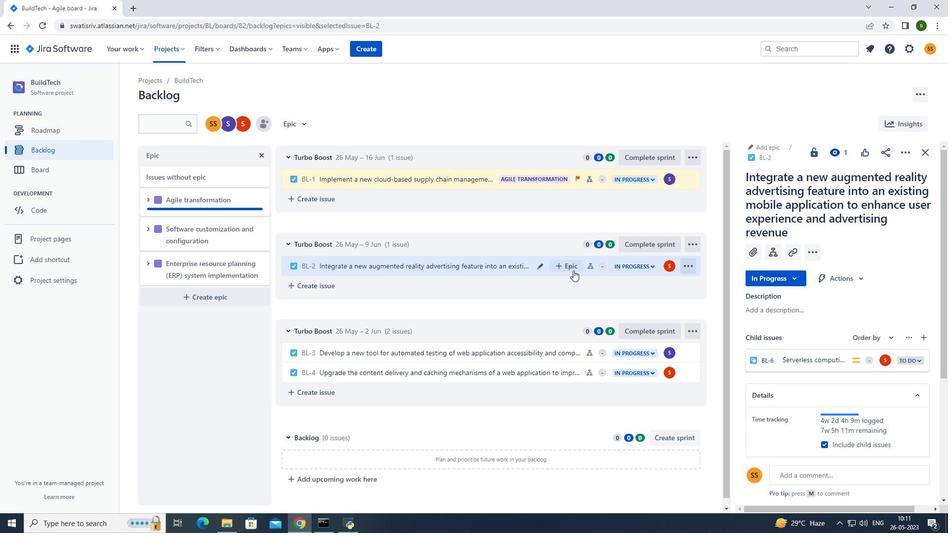 
Action: Mouse pressed left at (574, 264)
Screenshot: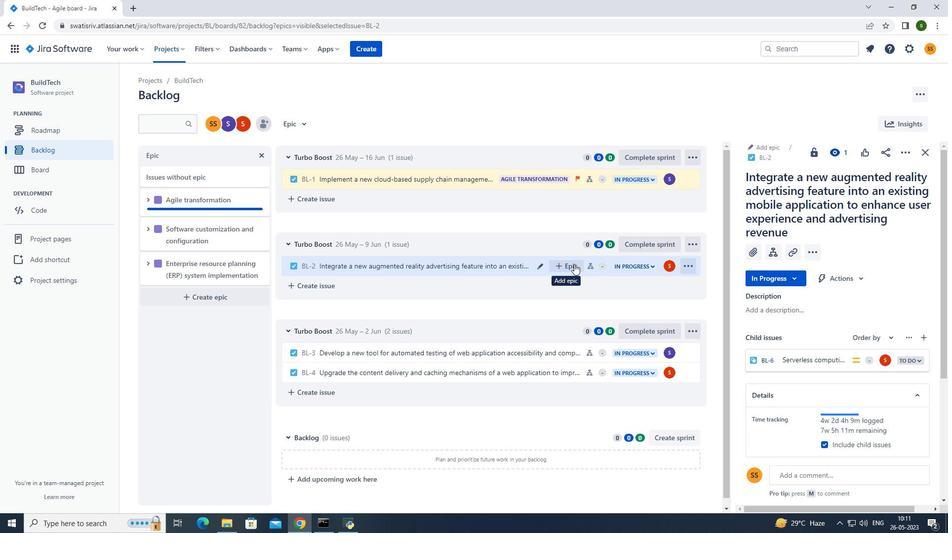 
Action: Mouse moved to (604, 339)
Screenshot: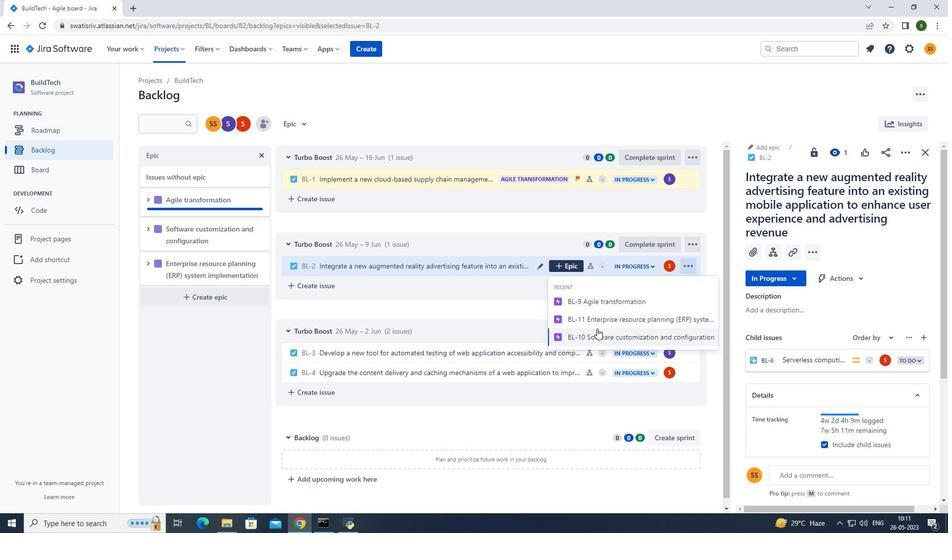 
Action: Mouse pressed left at (604, 339)
Screenshot: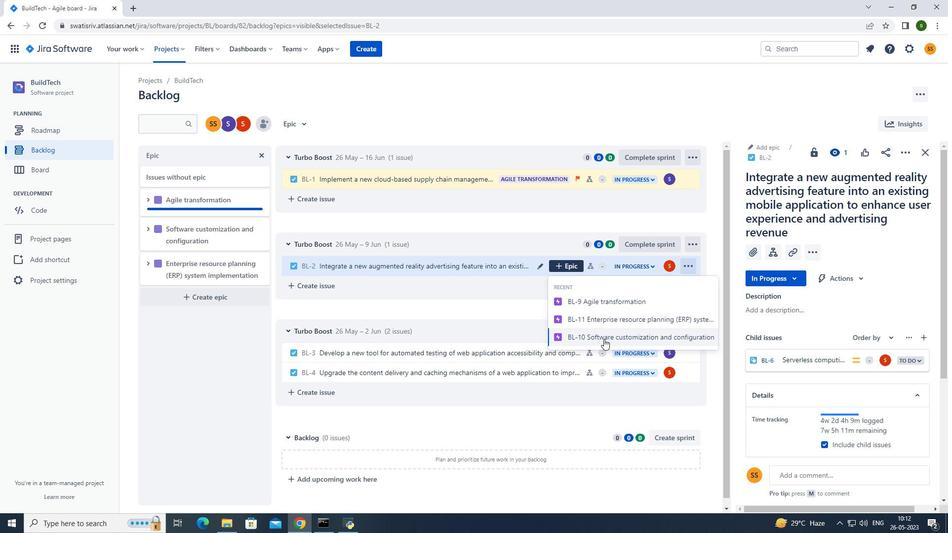 
Action: Mouse moved to (308, 129)
Screenshot: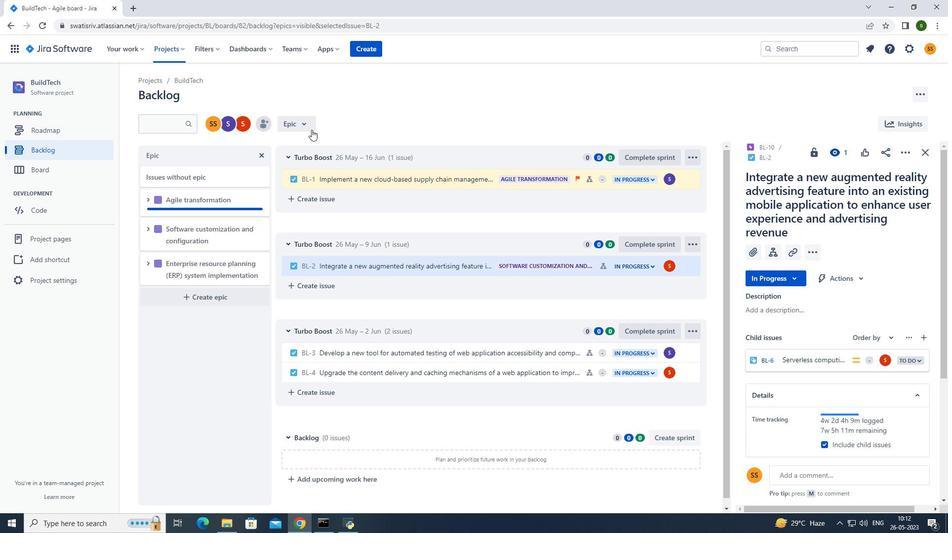 
Action: Mouse pressed left at (308, 129)
Screenshot: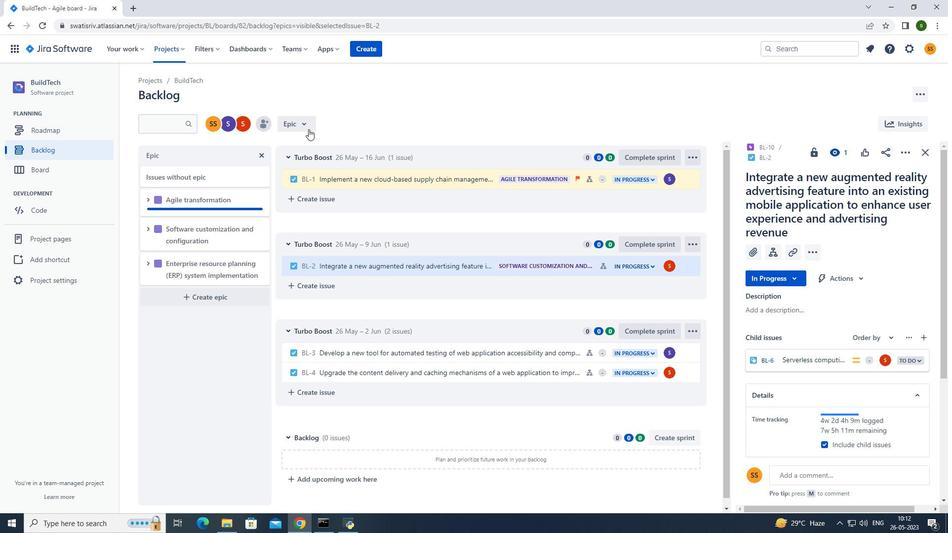 
Action: Mouse moved to (339, 184)
Screenshot: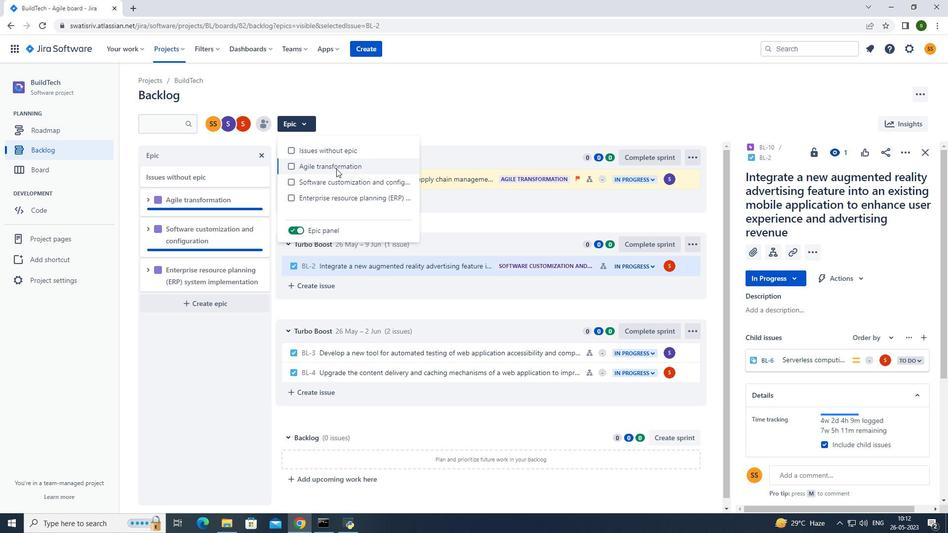 
Action: Mouse pressed left at (339, 184)
Screenshot: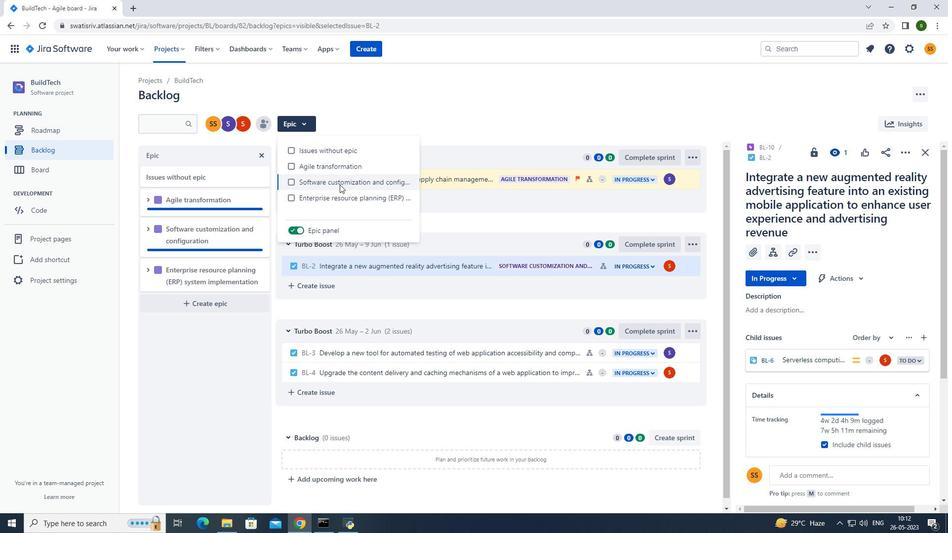 
Action: Mouse moved to (422, 107)
Screenshot: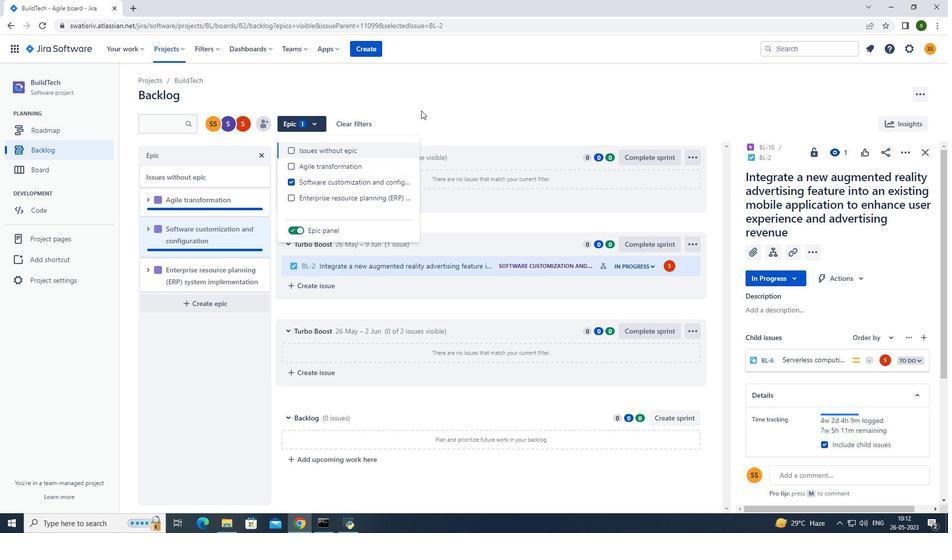 
Action: Mouse pressed left at (422, 107)
Screenshot: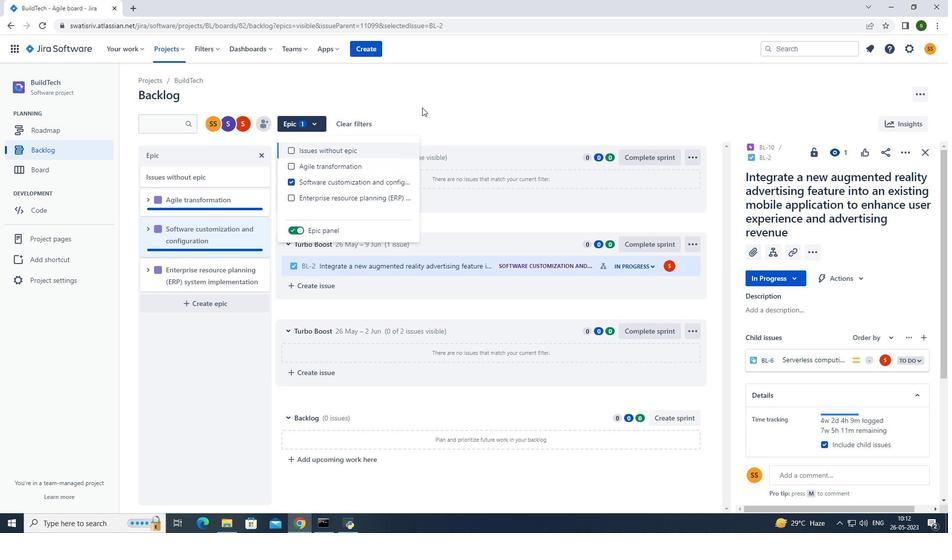 
